 Task: Create a due date automation trigger when advanced on, 2 days after a card is due add fields with custom field "Resume" set to a date more than 1 working days ago at 11:00 AM.
Action: Mouse moved to (1051, 78)
Screenshot: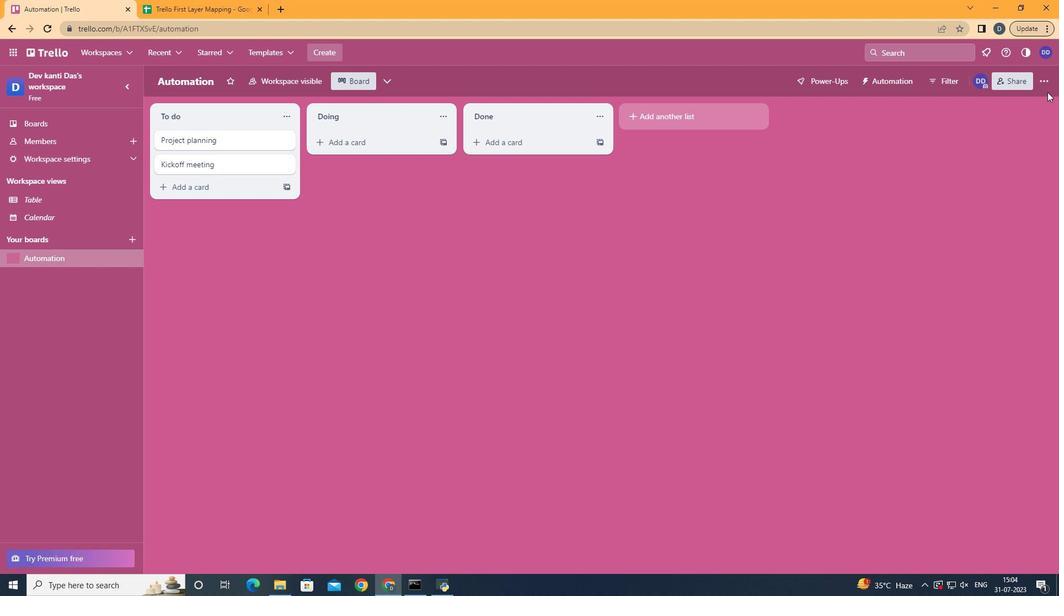 
Action: Mouse pressed left at (1051, 78)
Screenshot: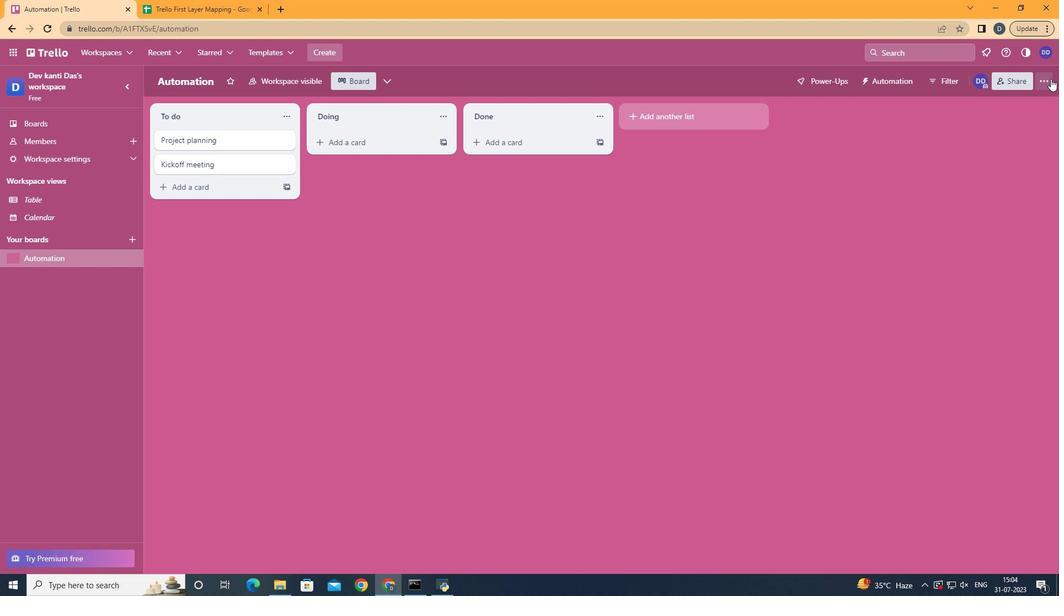 
Action: Mouse moved to (955, 244)
Screenshot: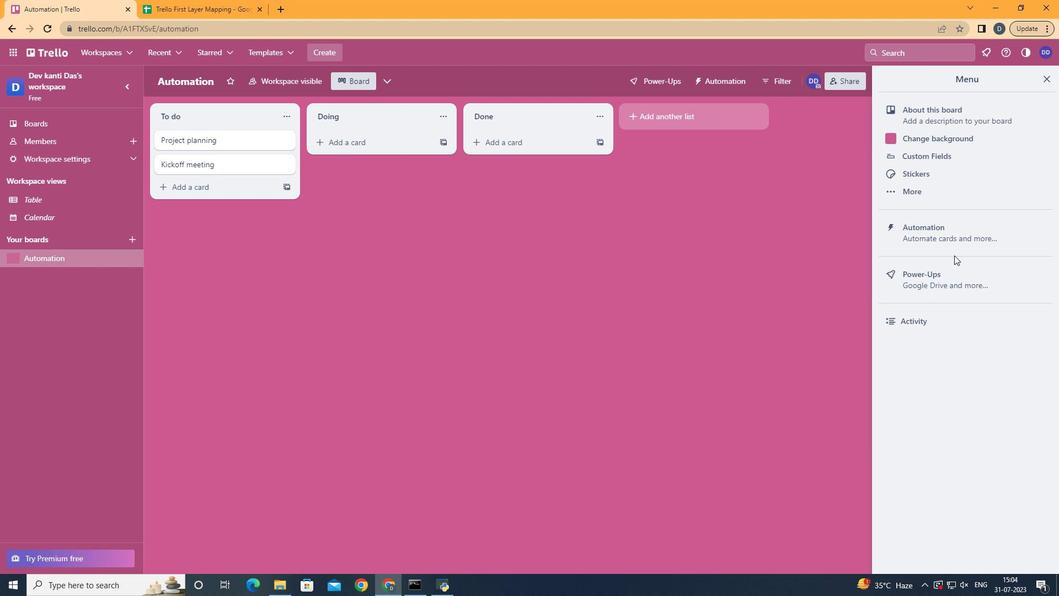 
Action: Mouse pressed left at (955, 244)
Screenshot: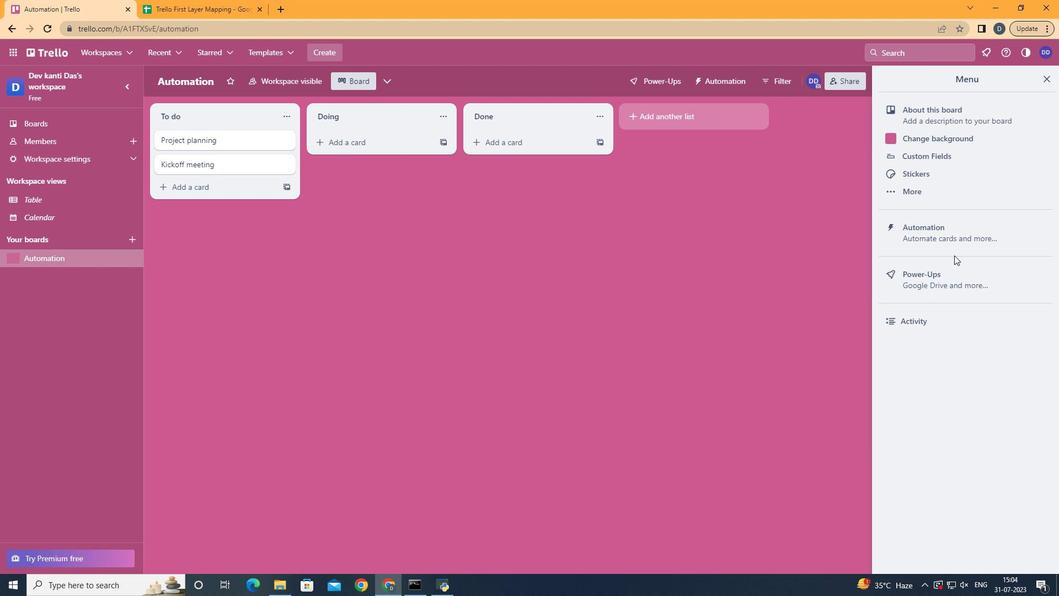 
Action: Mouse moved to (209, 223)
Screenshot: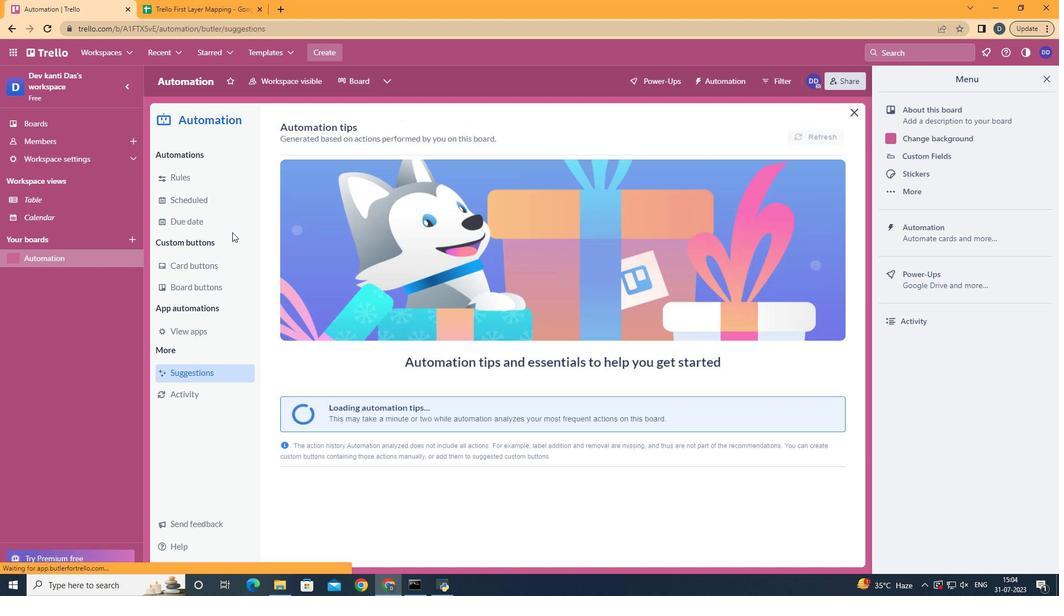 
Action: Mouse pressed left at (209, 223)
Screenshot: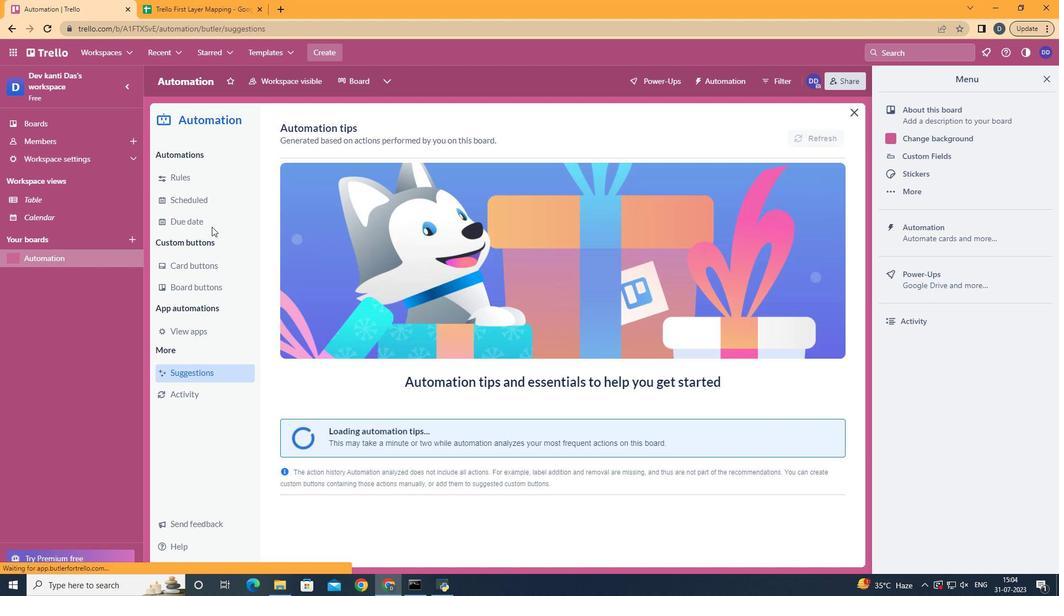 
Action: Mouse moved to (790, 128)
Screenshot: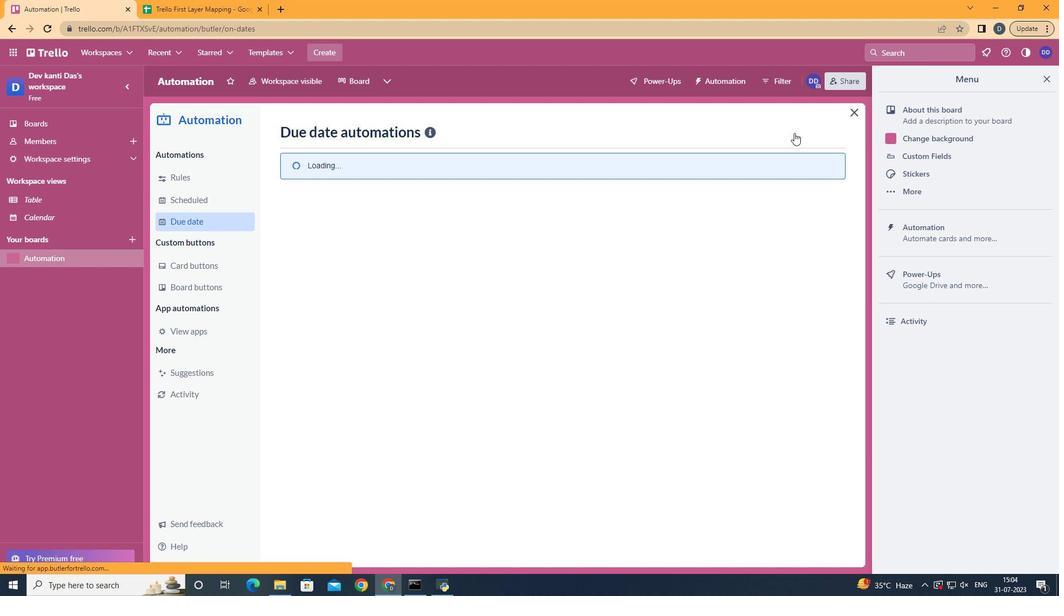 
Action: Mouse pressed left at (790, 128)
Screenshot: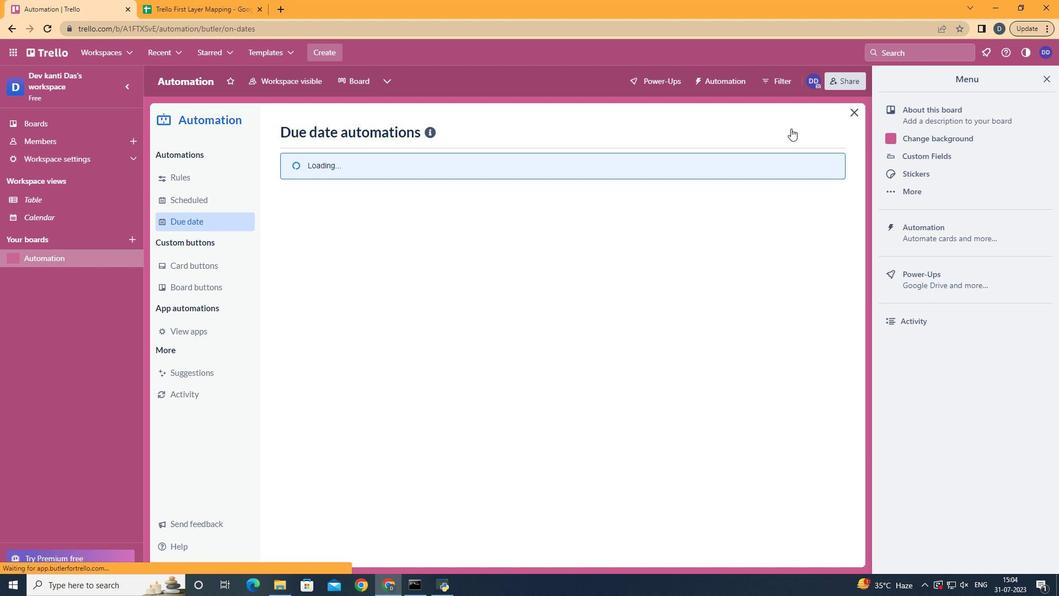 
Action: Mouse moved to (574, 232)
Screenshot: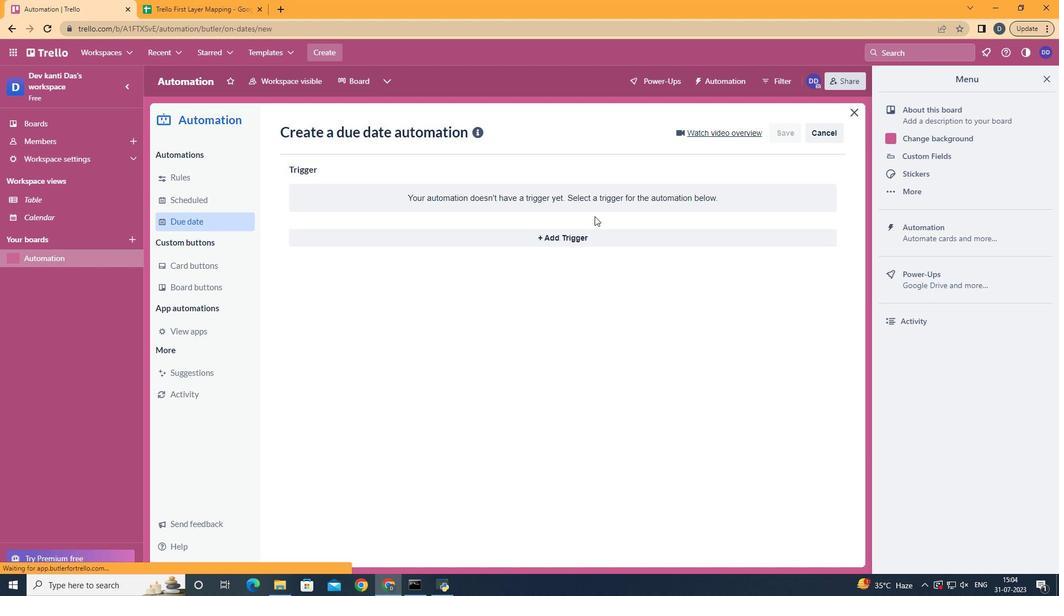 
Action: Mouse pressed left at (574, 232)
Screenshot: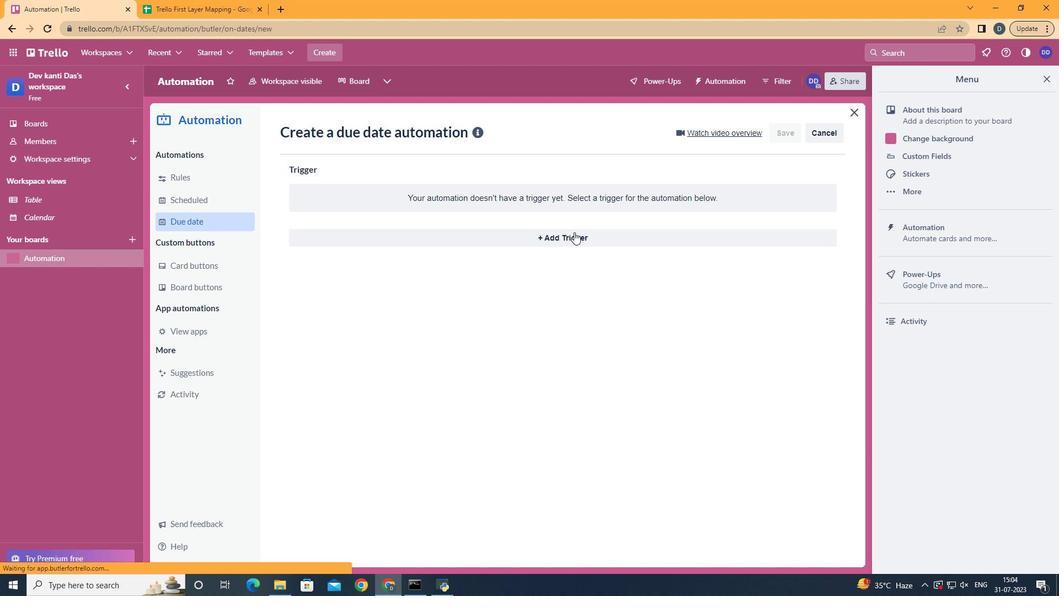 
Action: Mouse moved to (385, 448)
Screenshot: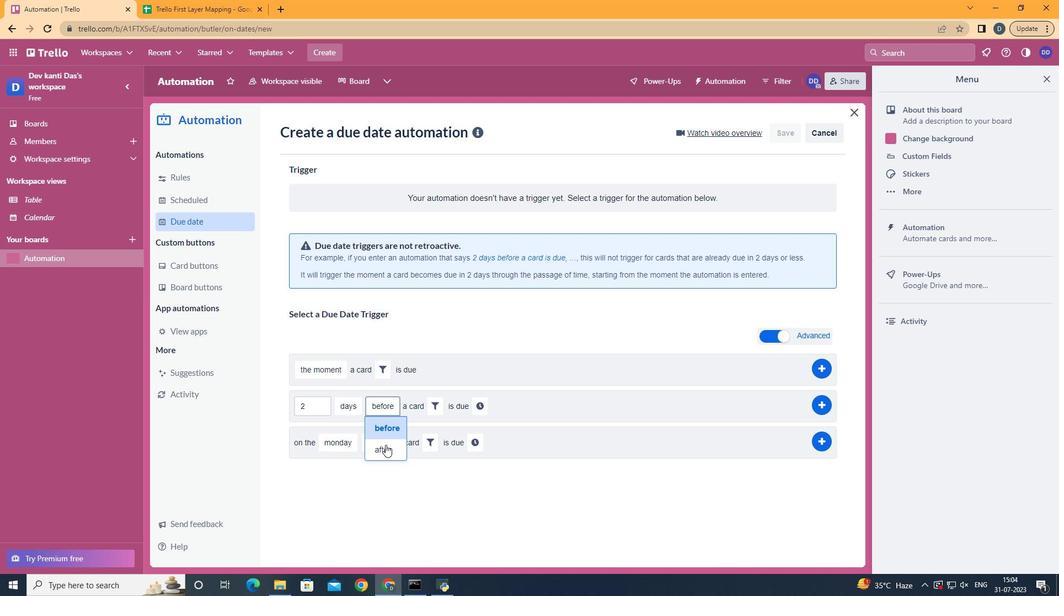 
Action: Mouse pressed left at (385, 448)
Screenshot: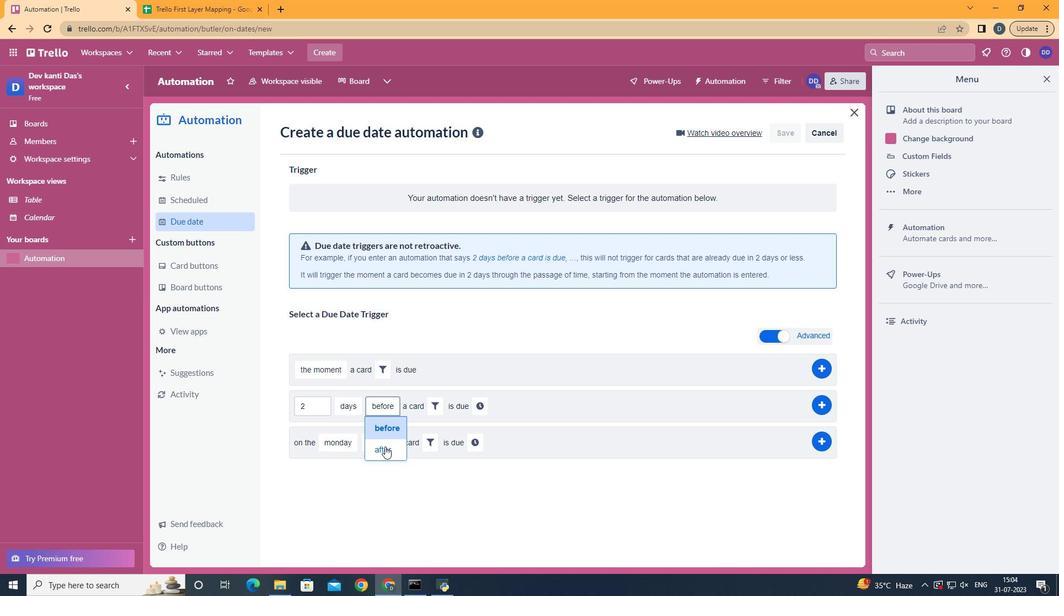
Action: Mouse moved to (432, 409)
Screenshot: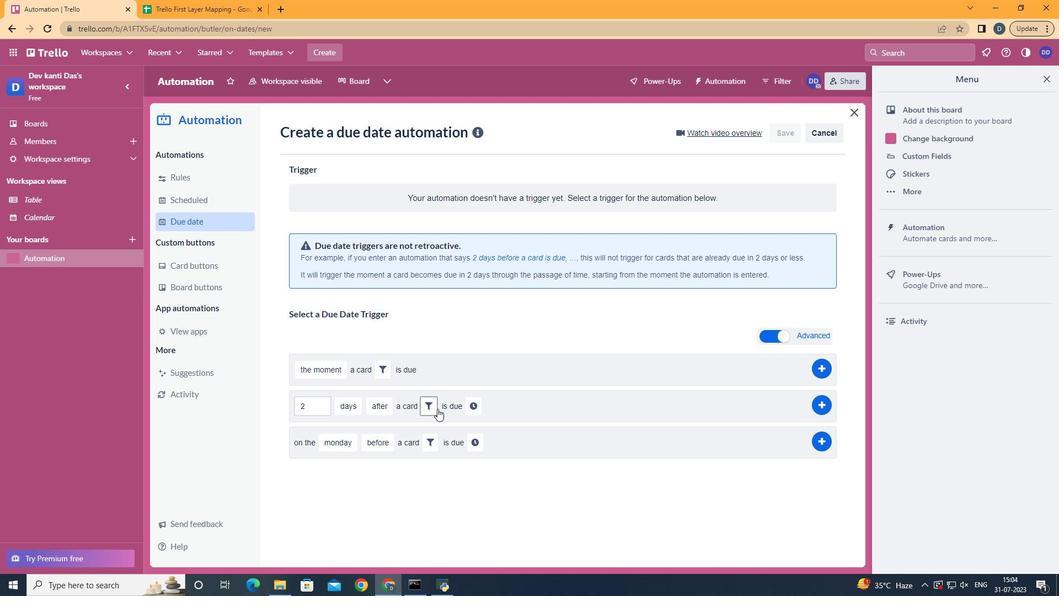 
Action: Mouse pressed left at (432, 409)
Screenshot: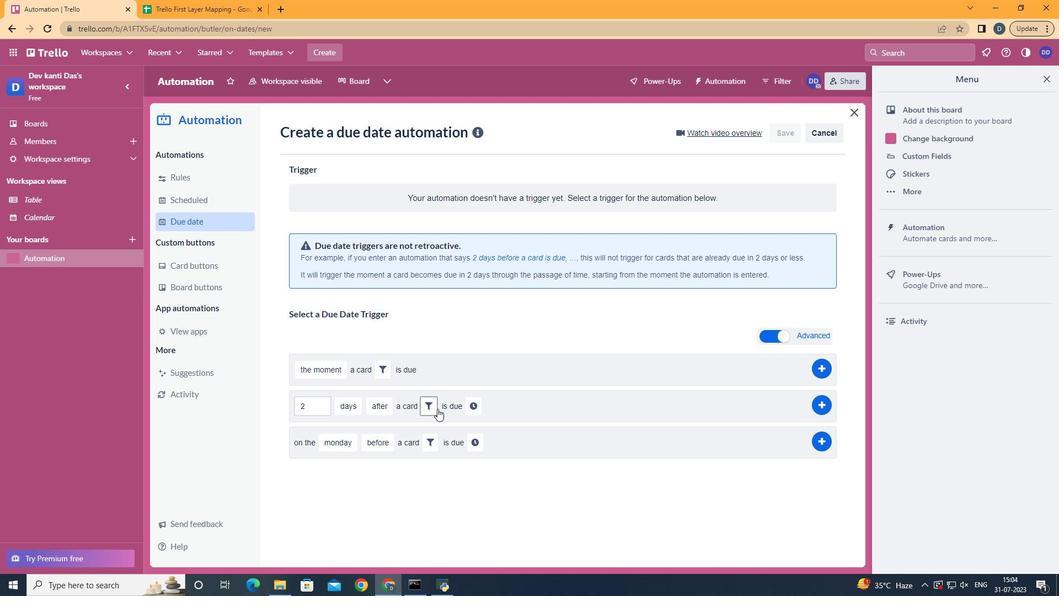 
Action: Mouse moved to (623, 446)
Screenshot: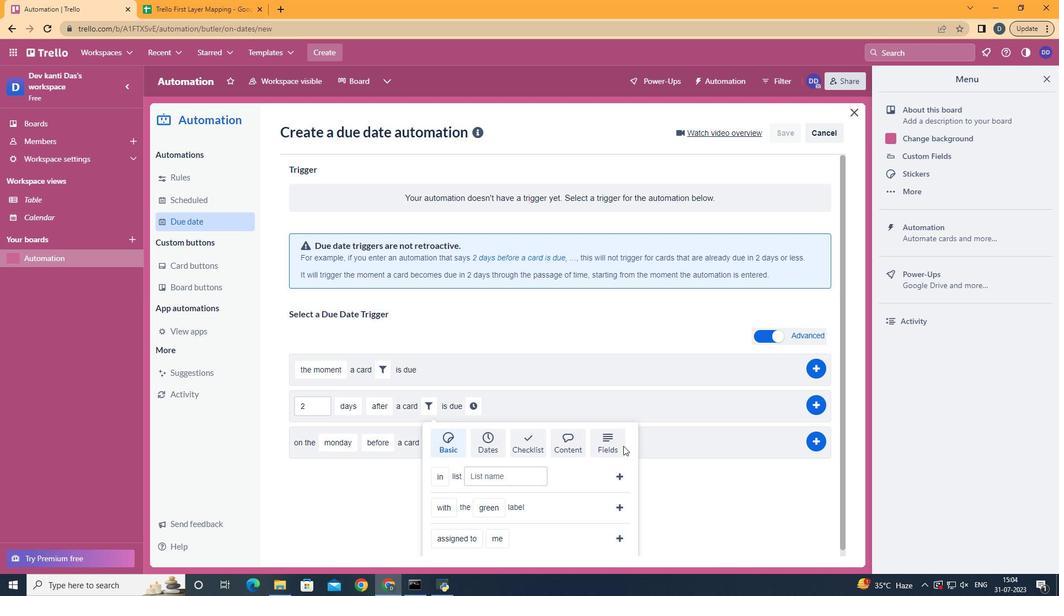 
Action: Mouse pressed left at (623, 446)
Screenshot: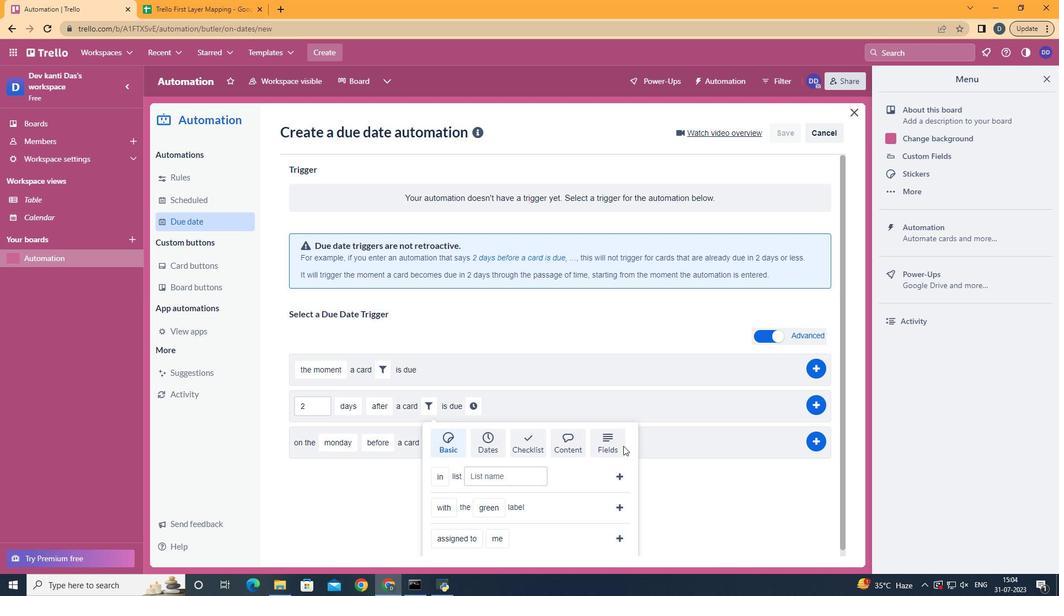 
Action: Mouse moved to (622, 438)
Screenshot: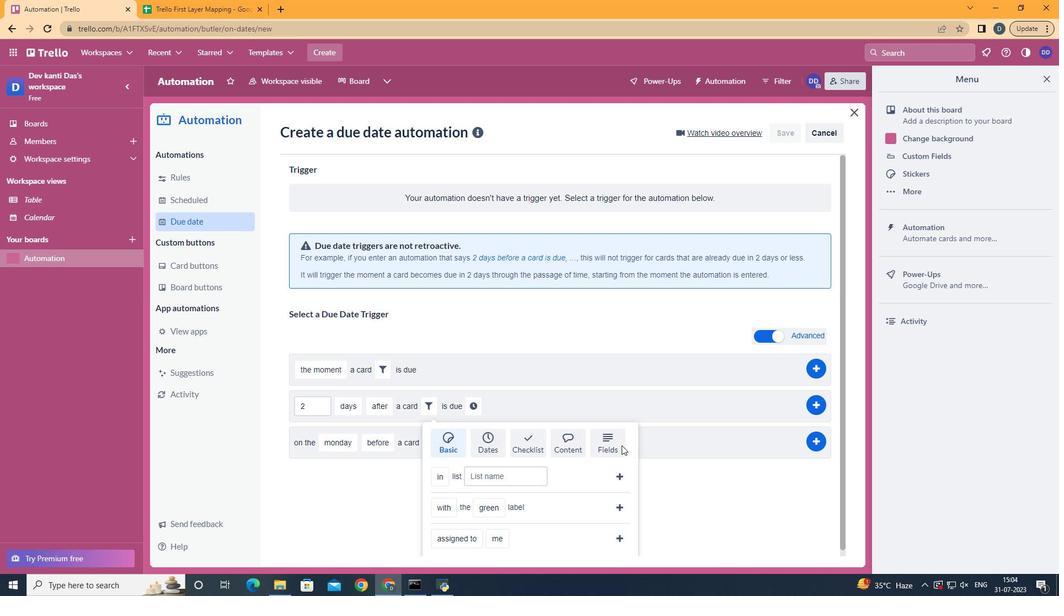 
Action: Mouse scrolled (622, 437) with delta (0, 0)
Screenshot: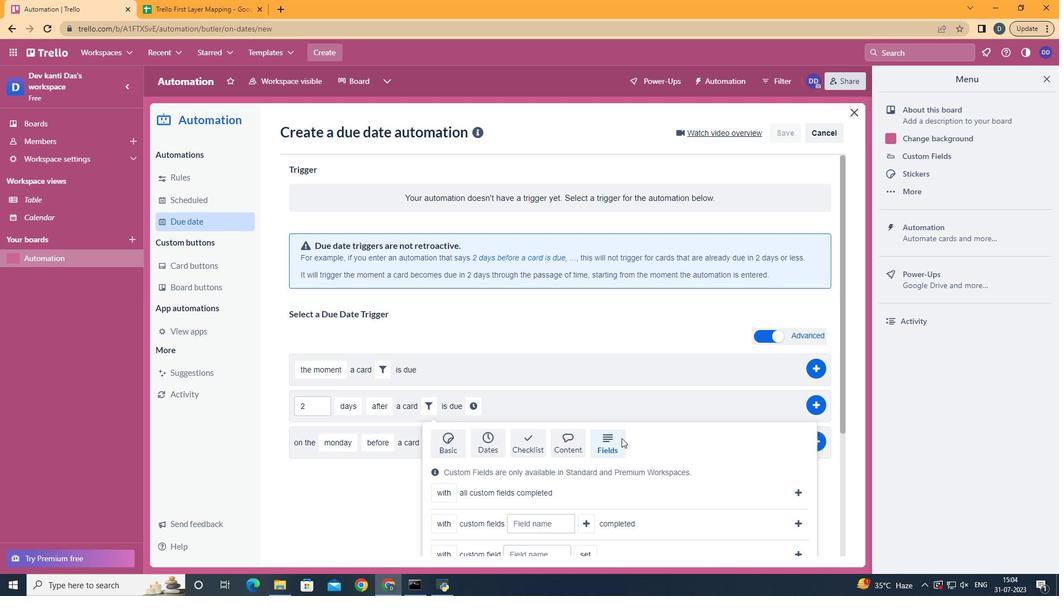 
Action: Mouse scrolled (622, 437) with delta (0, 0)
Screenshot: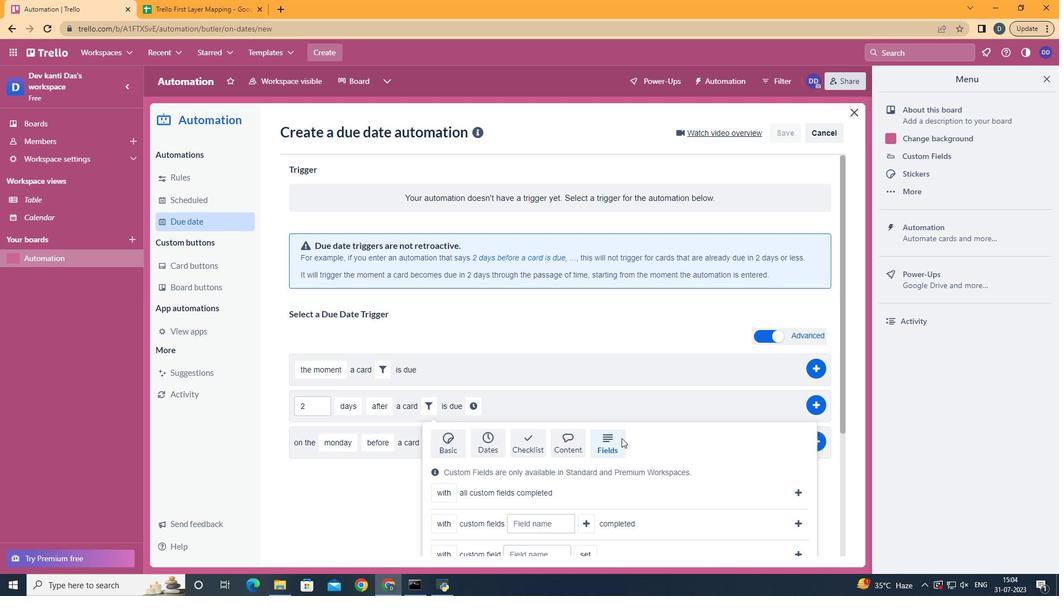 
Action: Mouse scrolled (622, 437) with delta (0, 0)
Screenshot: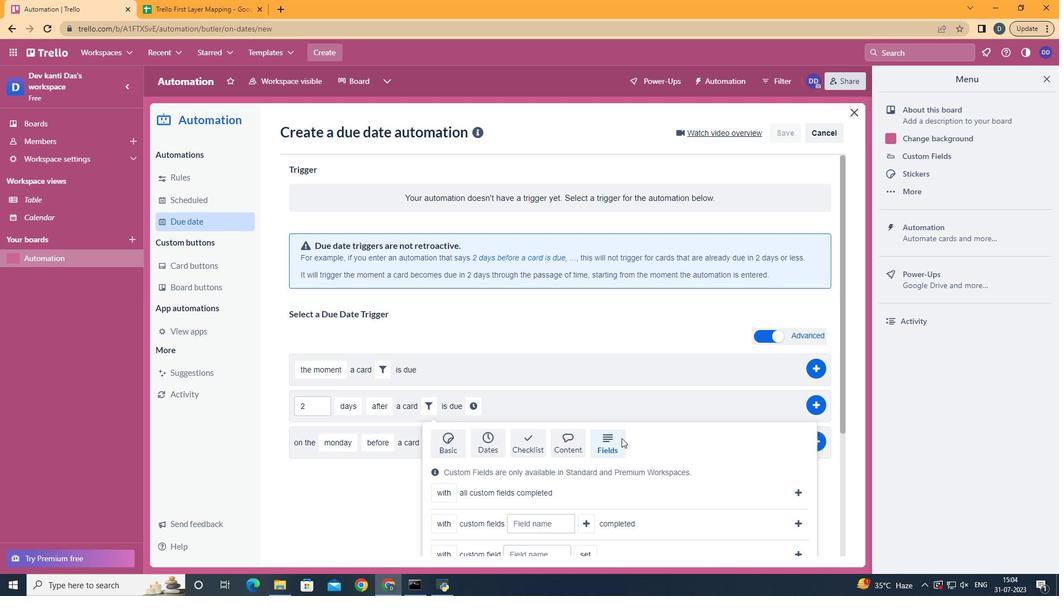 
Action: Mouse scrolled (622, 437) with delta (0, 0)
Screenshot: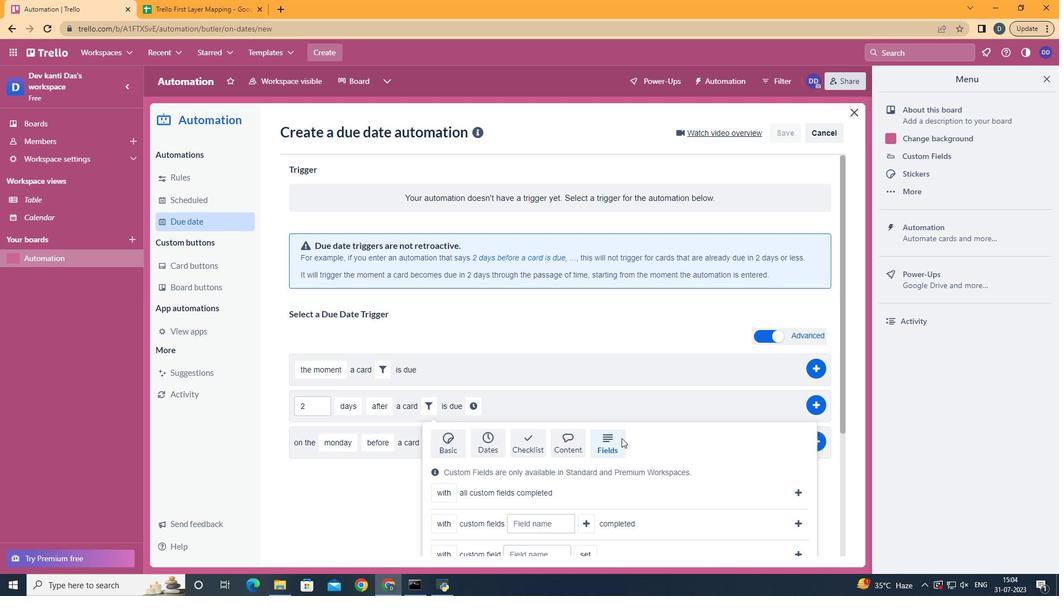 
Action: Mouse scrolled (622, 437) with delta (0, 0)
Screenshot: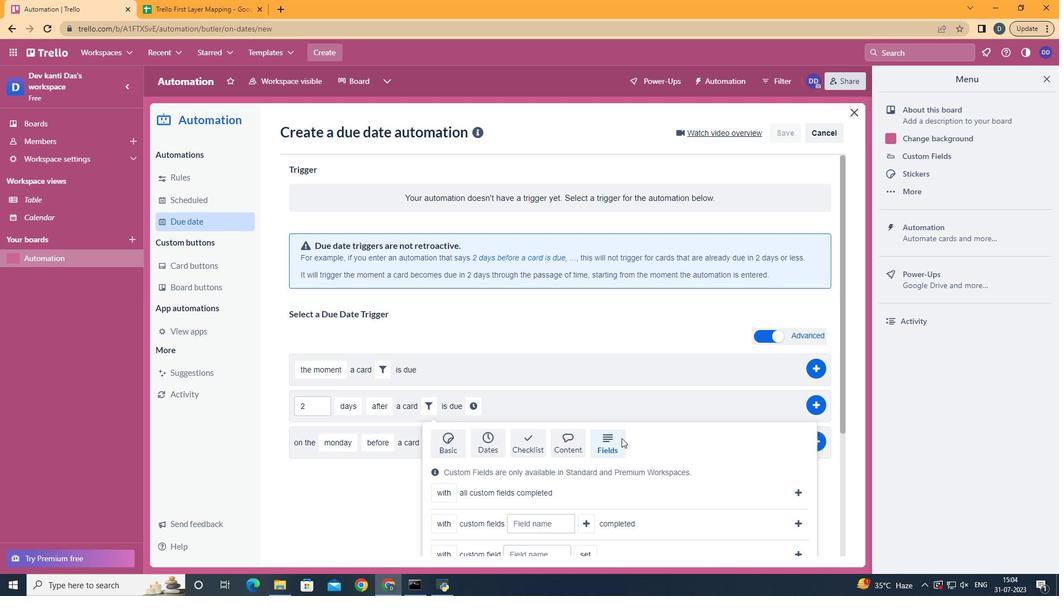
Action: Mouse moved to (622, 434)
Screenshot: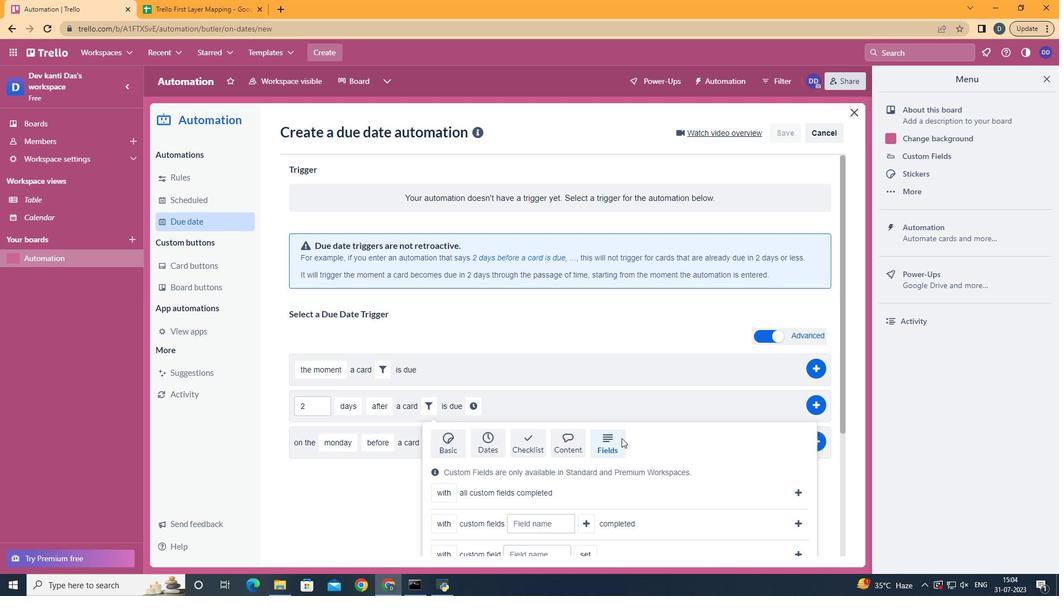 
Action: Mouse scrolled (622, 435) with delta (0, 0)
Screenshot: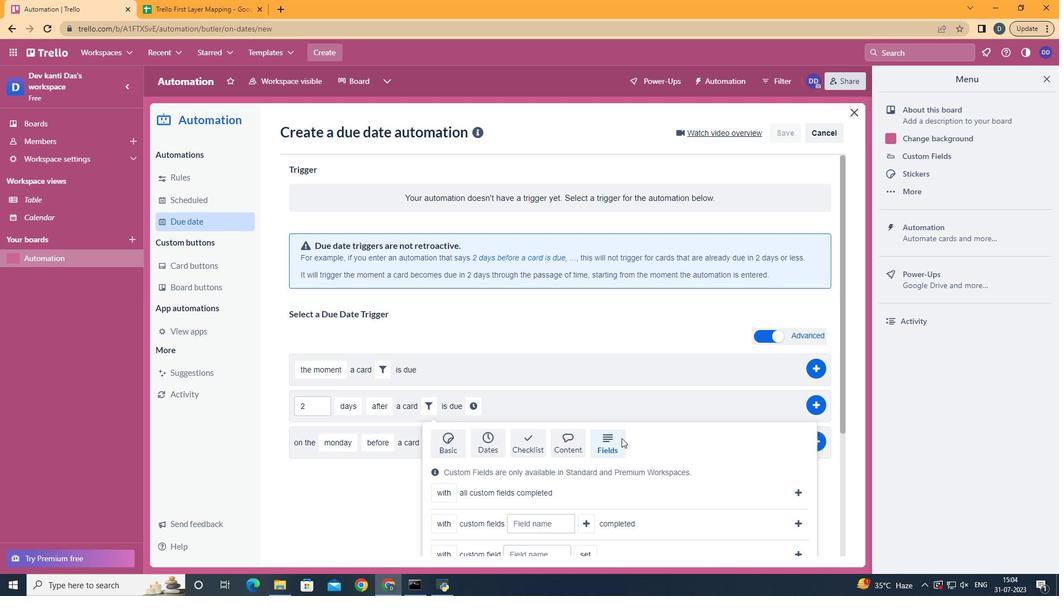 
Action: Mouse moved to (626, 429)
Screenshot: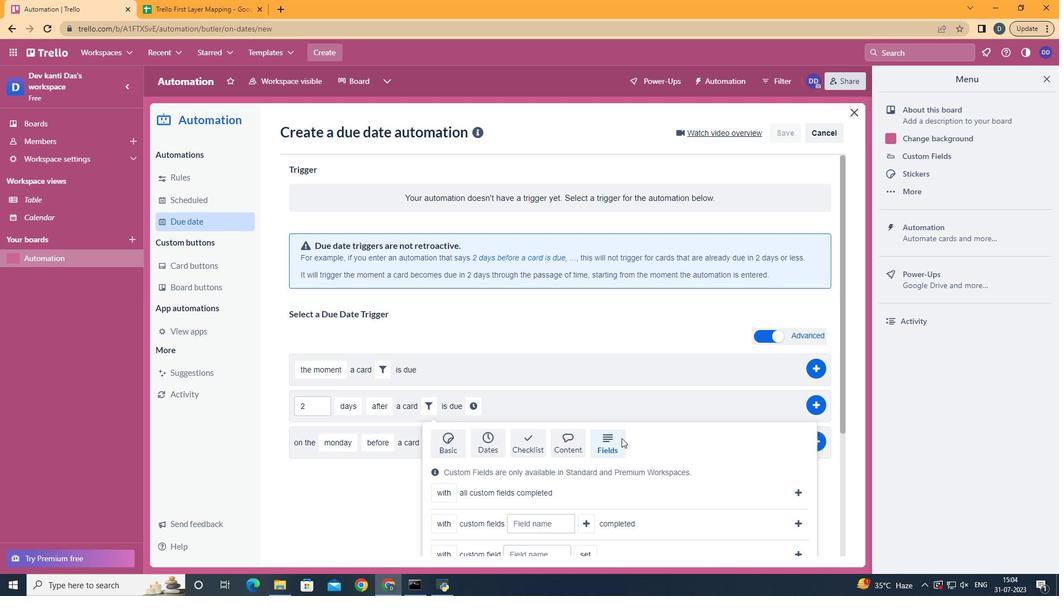 
Action: Mouse scrolled (624, 431) with delta (0, 0)
Screenshot: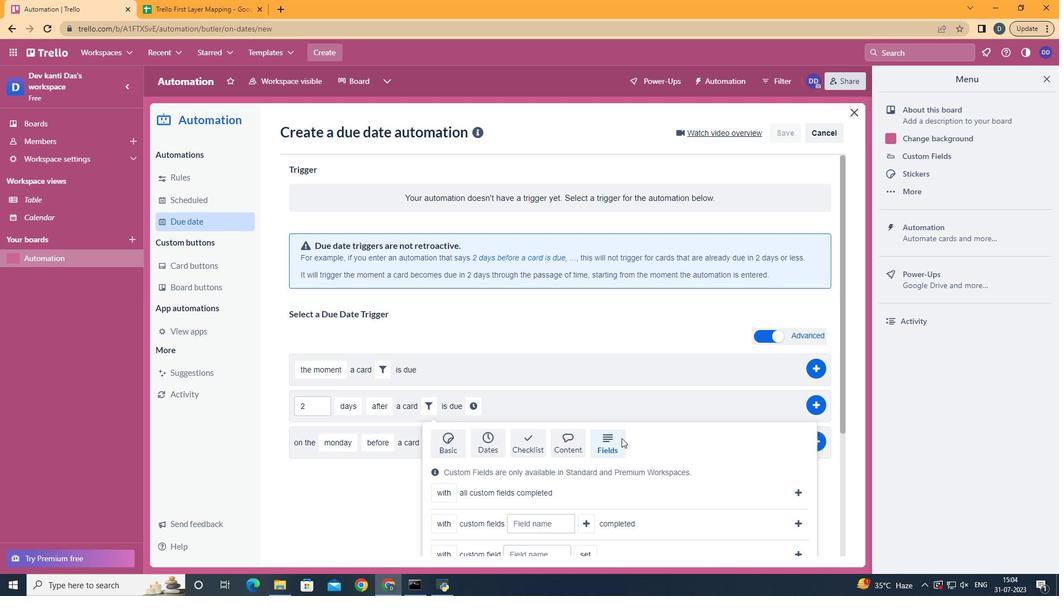 
Action: Mouse moved to (450, 482)
Screenshot: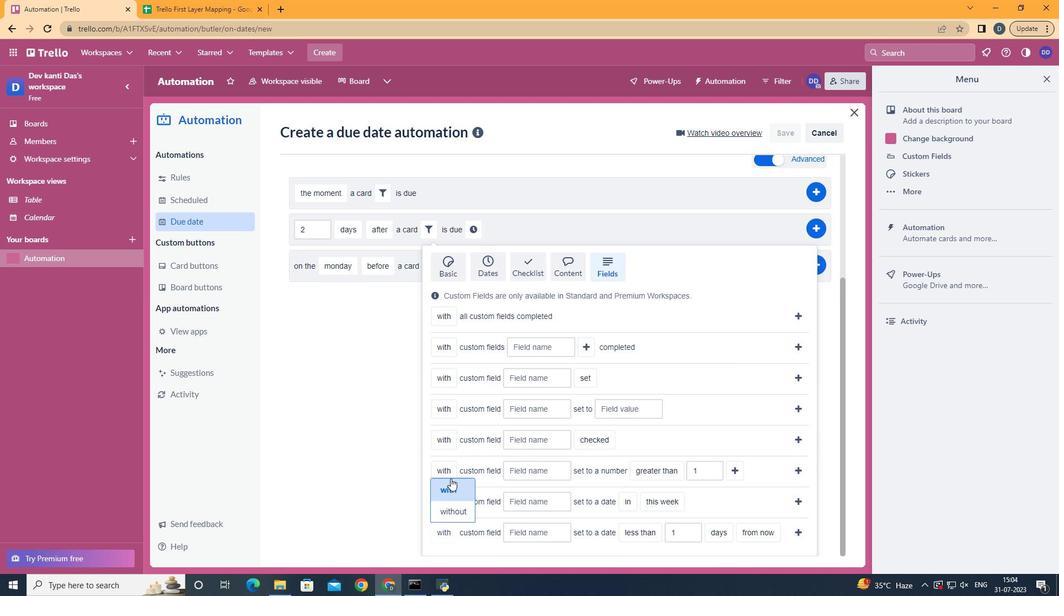 
Action: Mouse pressed left at (450, 482)
Screenshot: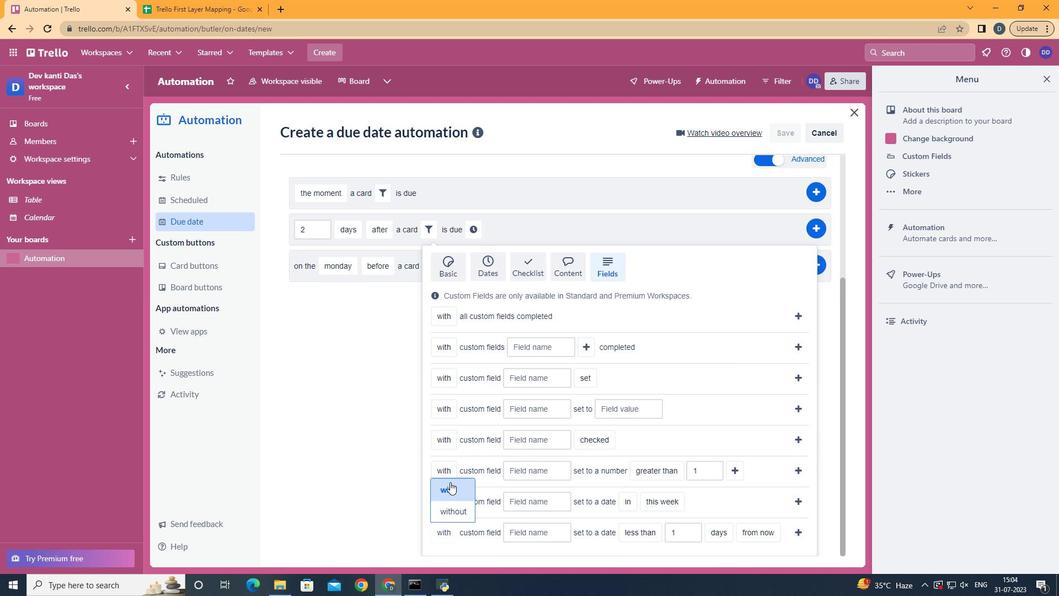 
Action: Mouse moved to (536, 528)
Screenshot: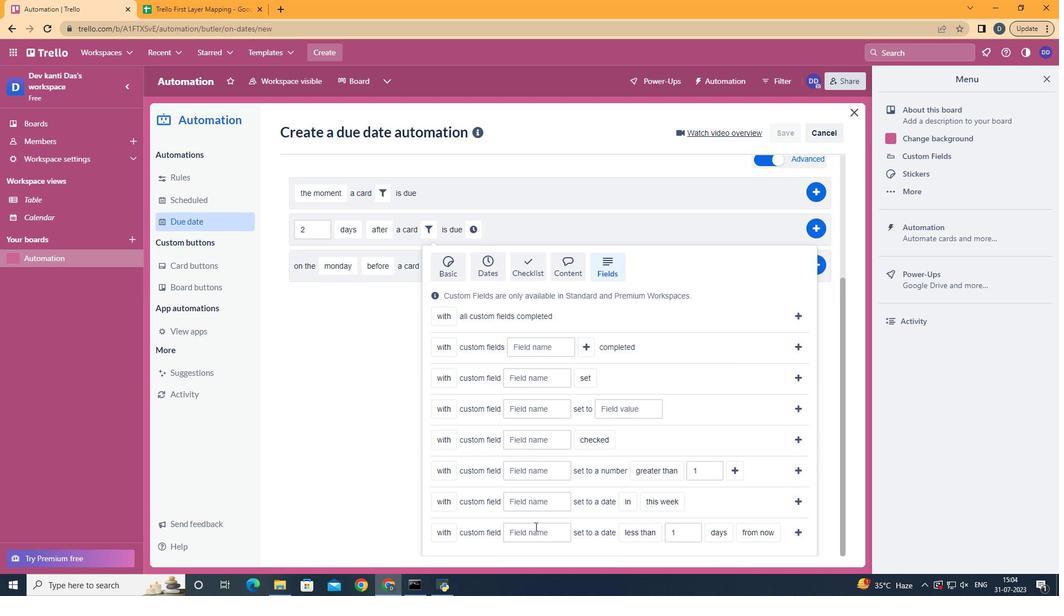 
Action: Mouse pressed left at (536, 528)
Screenshot: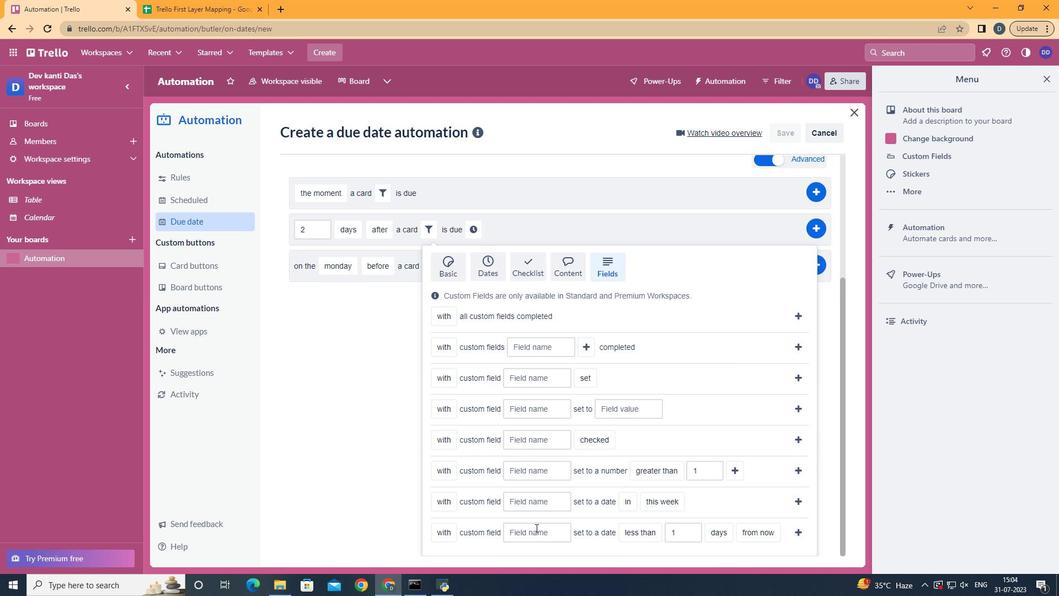 
Action: Key pressed <Key.shift>Resume
Screenshot: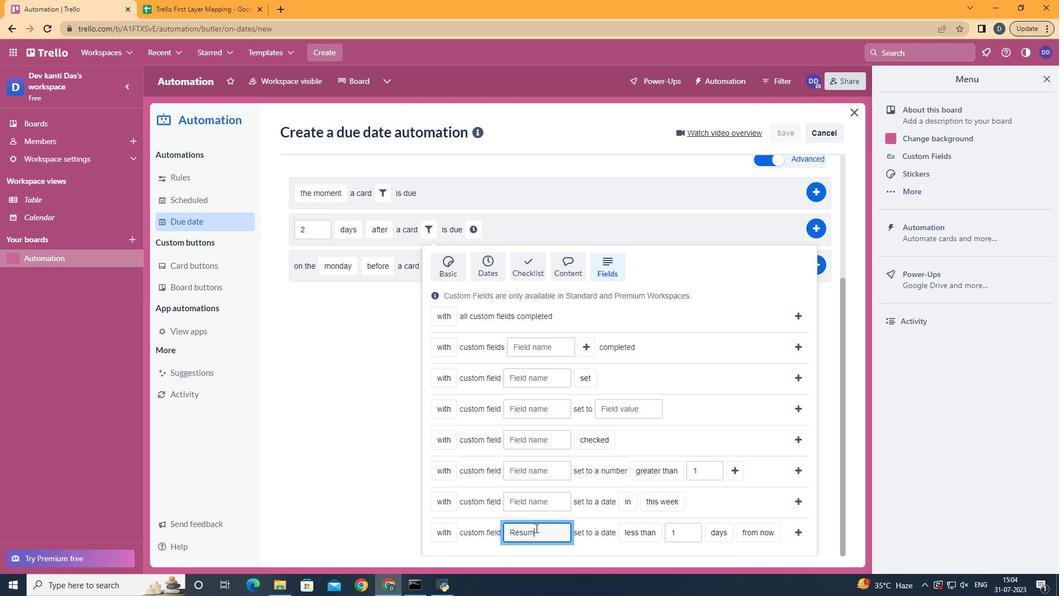 
Action: Mouse moved to (658, 485)
Screenshot: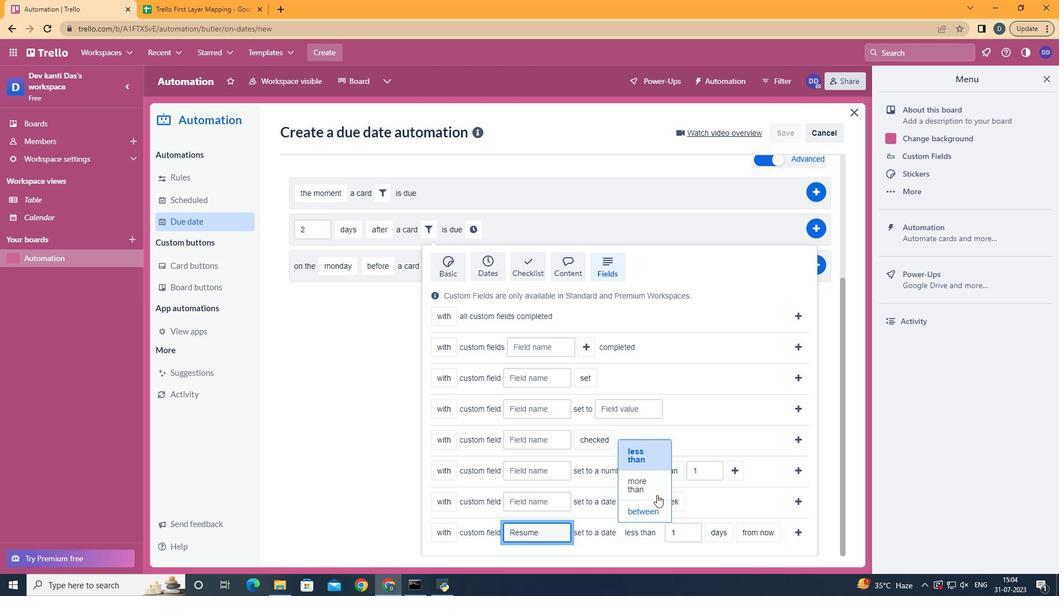 
Action: Mouse pressed left at (658, 485)
Screenshot: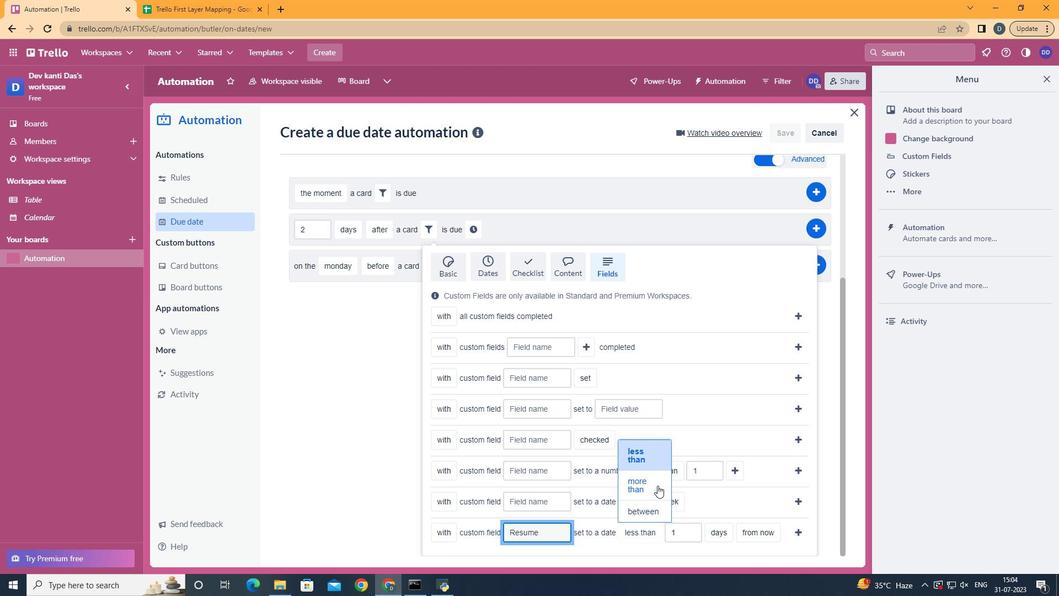 
Action: Mouse moved to (727, 516)
Screenshot: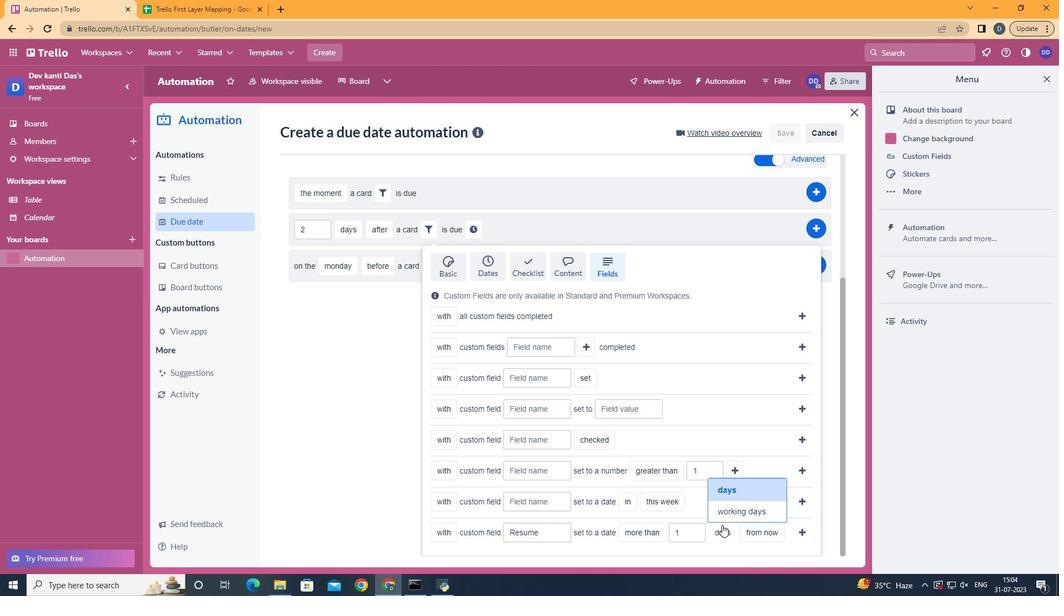 
Action: Mouse pressed left at (727, 516)
Screenshot: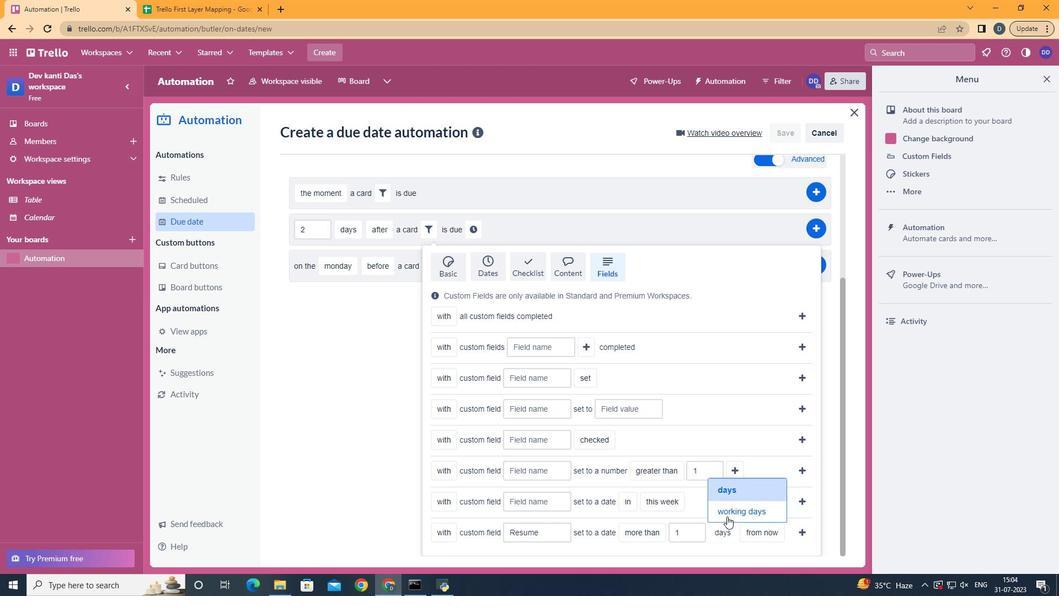 
Action: Mouse moved to (528, 528)
Screenshot: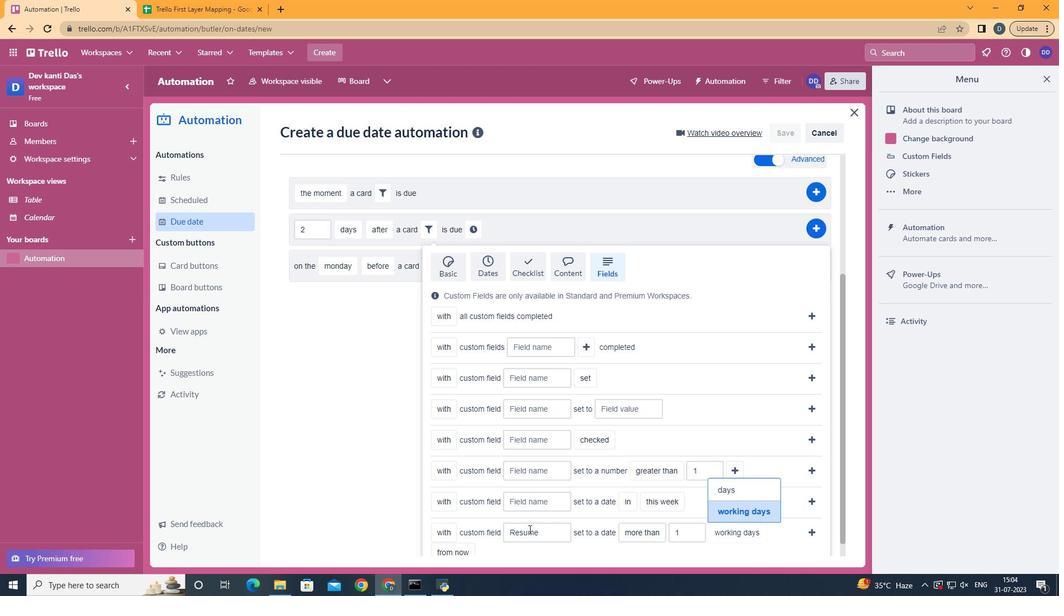 
Action: Mouse scrolled (528, 527) with delta (0, 0)
Screenshot: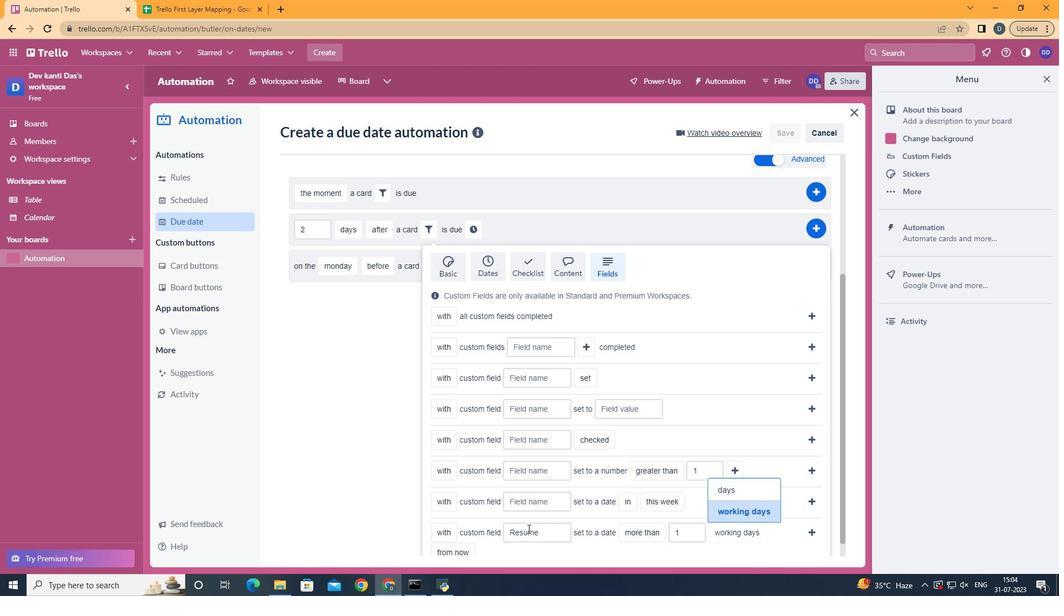 
Action: Mouse scrolled (528, 527) with delta (0, 0)
Screenshot: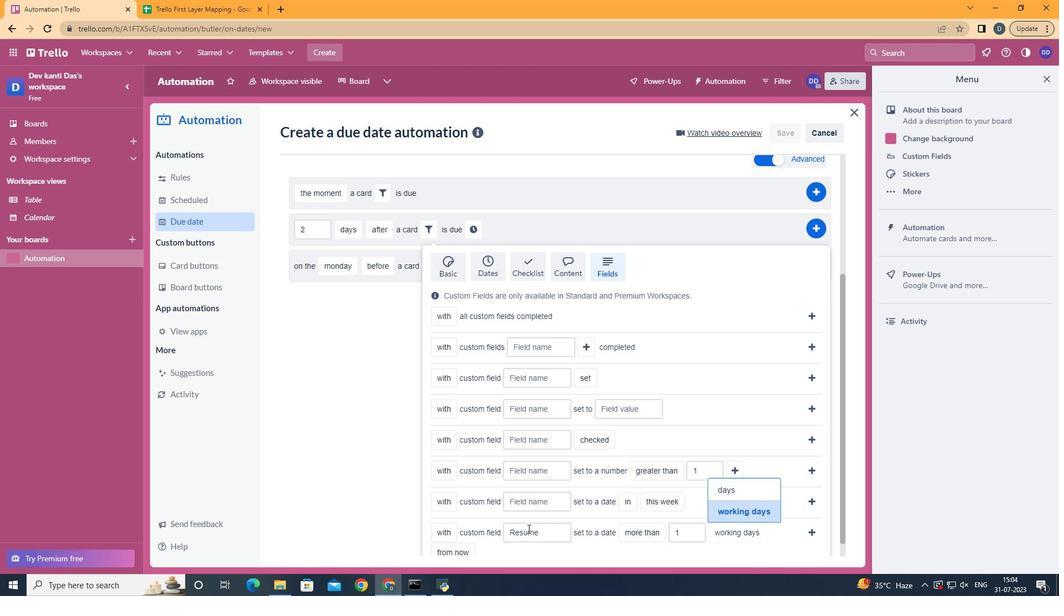 
Action: Mouse scrolled (528, 527) with delta (0, 0)
Screenshot: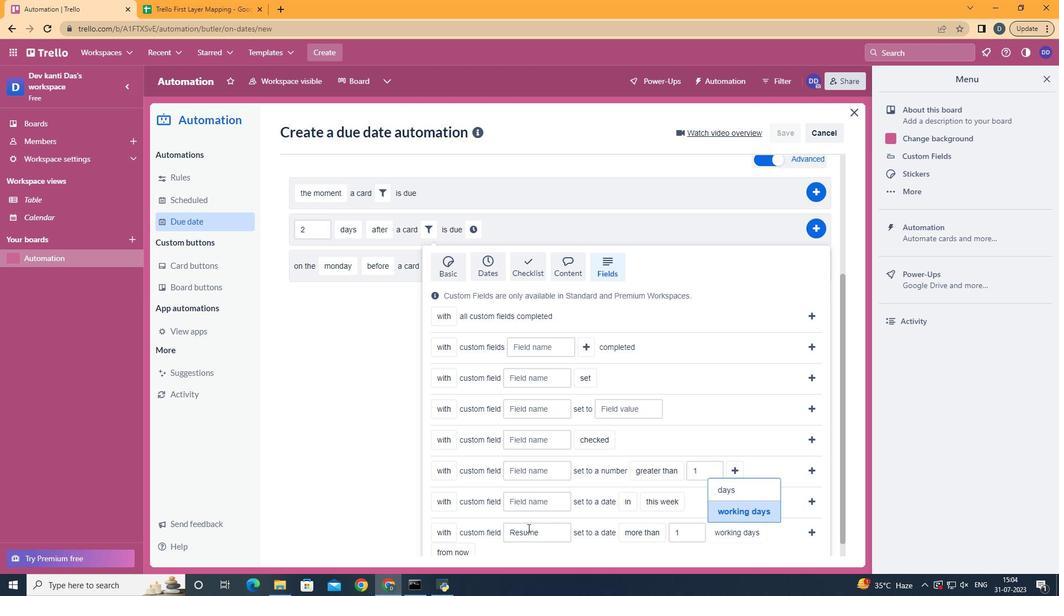 
Action: Mouse moved to (471, 512)
Screenshot: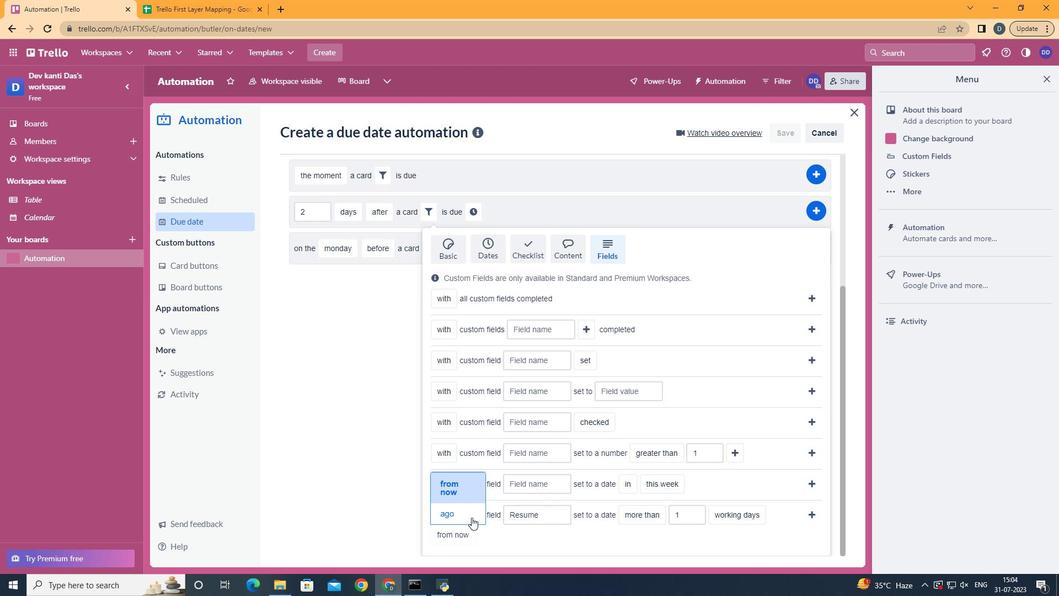 
Action: Mouse pressed left at (471, 512)
Screenshot: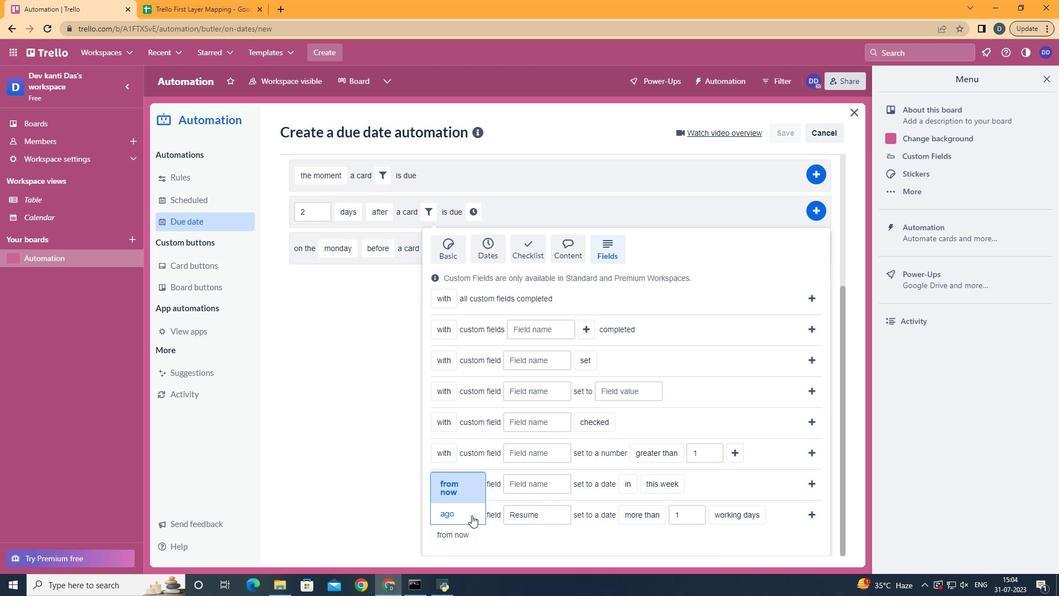 
Action: Mouse moved to (808, 509)
Screenshot: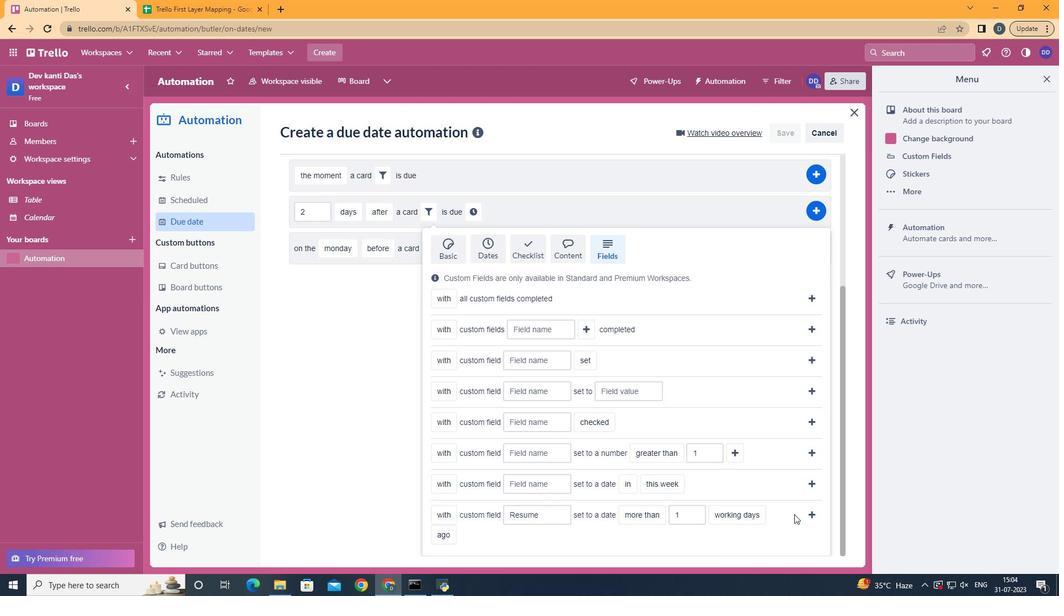 
Action: Mouse pressed left at (808, 509)
Screenshot: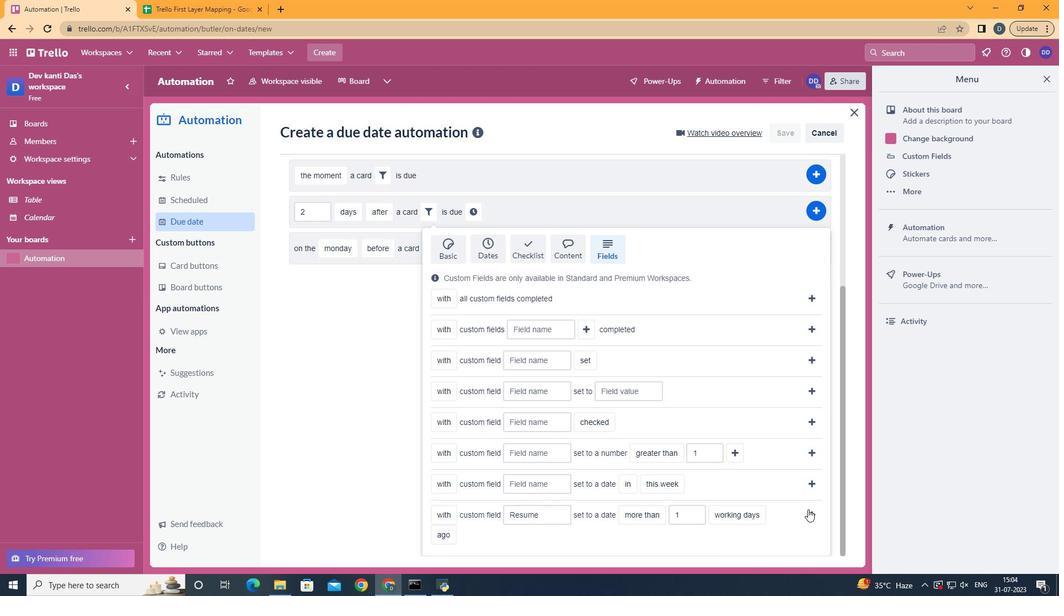 
Action: Mouse moved to (744, 409)
Screenshot: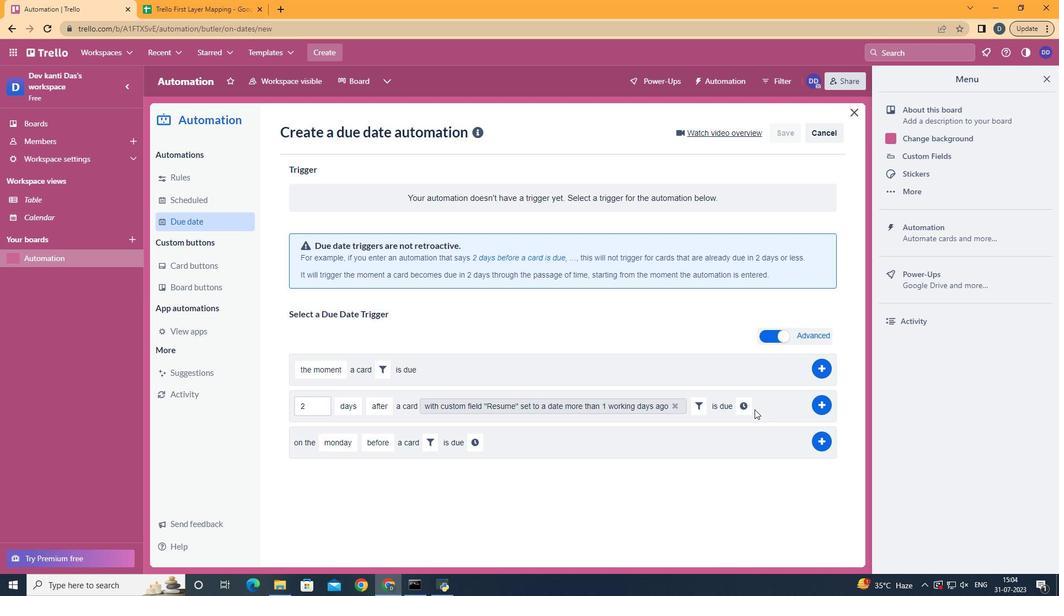
Action: Mouse pressed left at (744, 409)
Screenshot: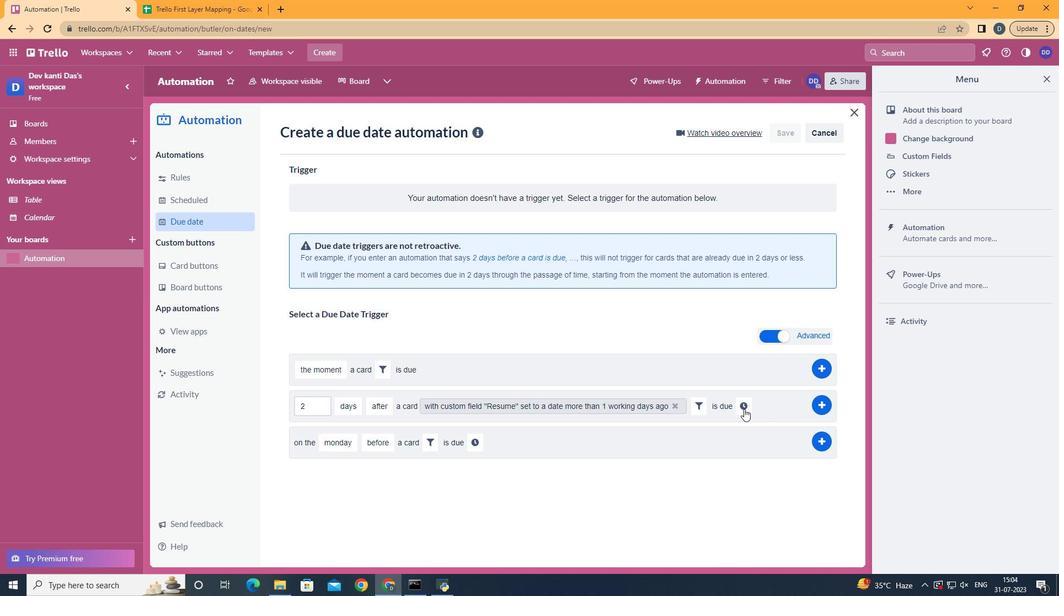 
Action: Mouse moved to (325, 431)
Screenshot: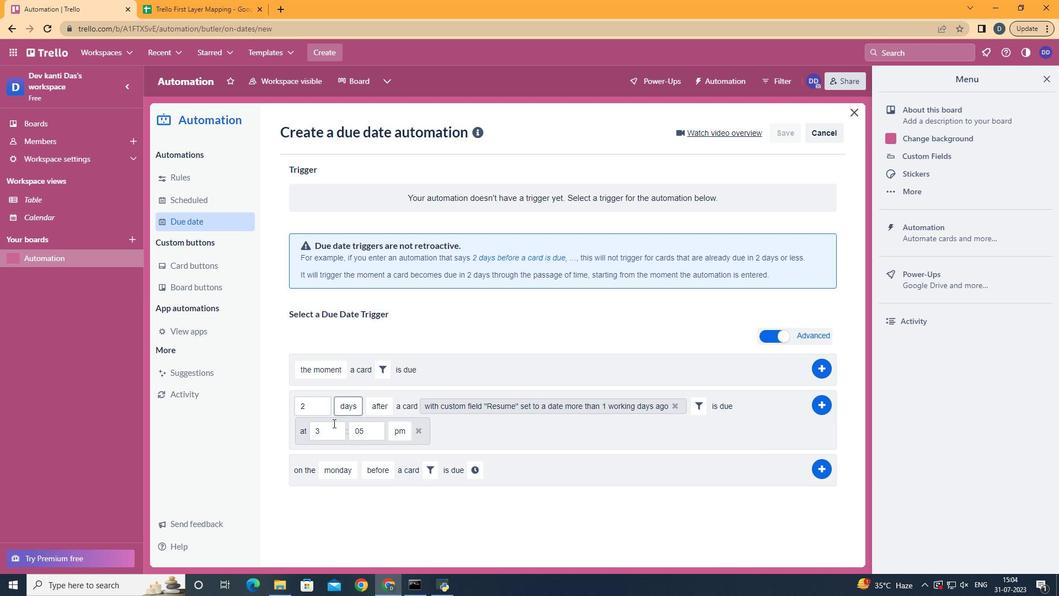 
Action: Mouse pressed left at (325, 431)
Screenshot: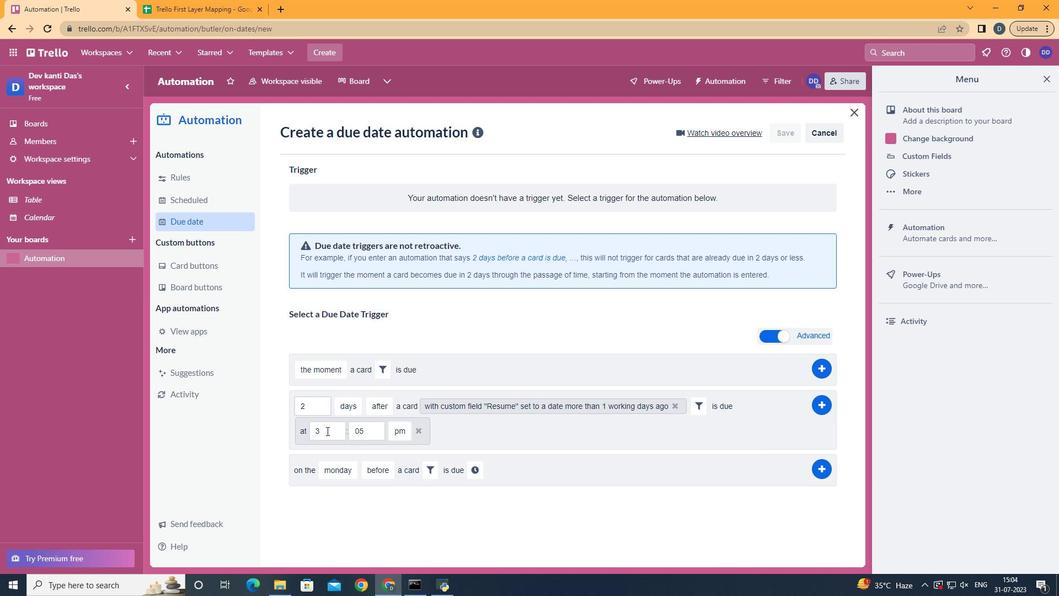 
Action: Key pressed <Key.backspace>11
Screenshot: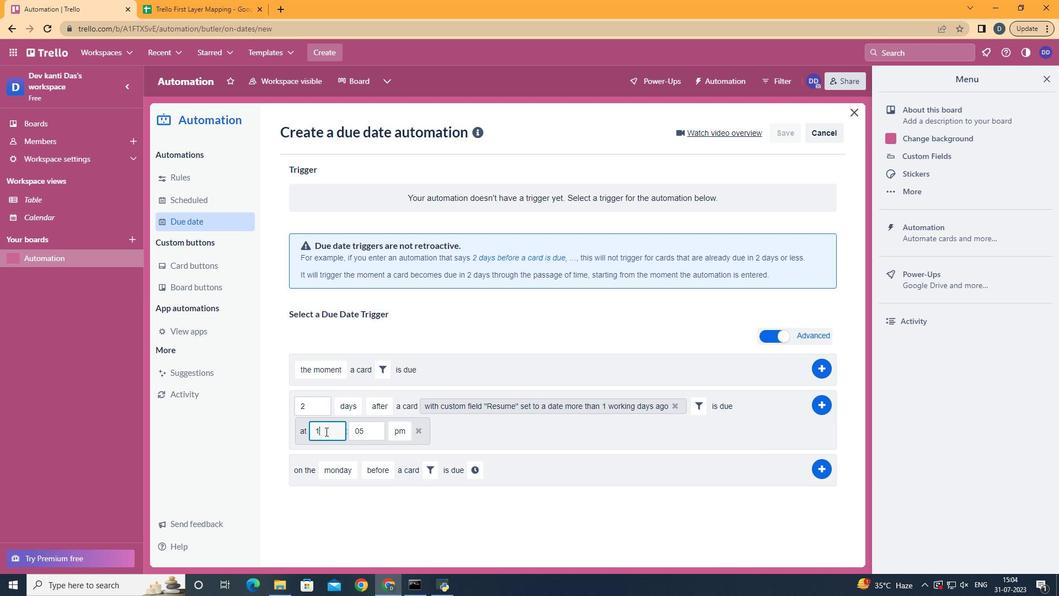 
Action: Mouse moved to (375, 436)
Screenshot: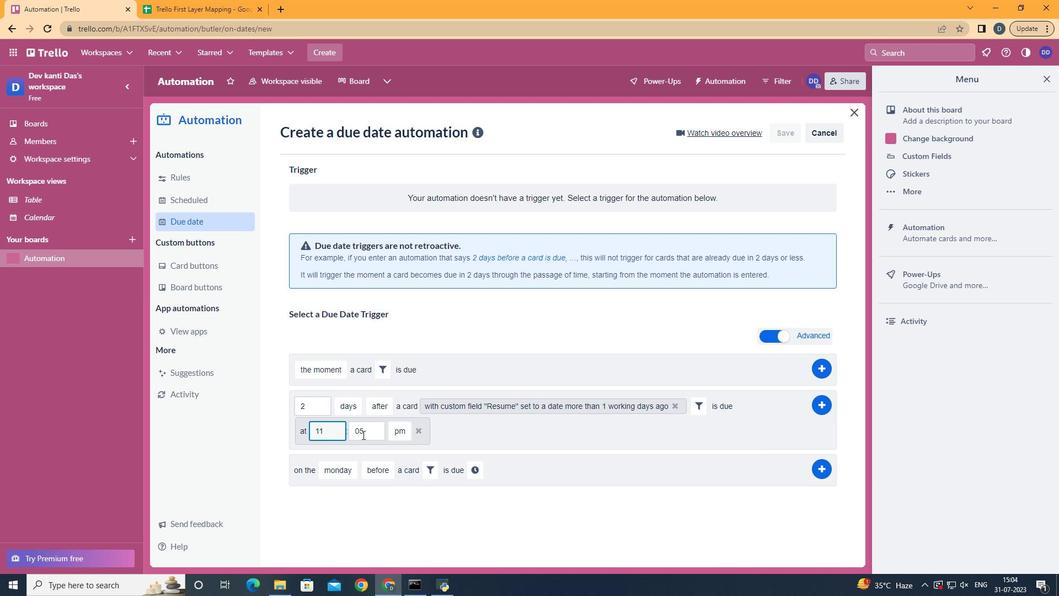 
Action: Mouse pressed left at (375, 436)
Screenshot: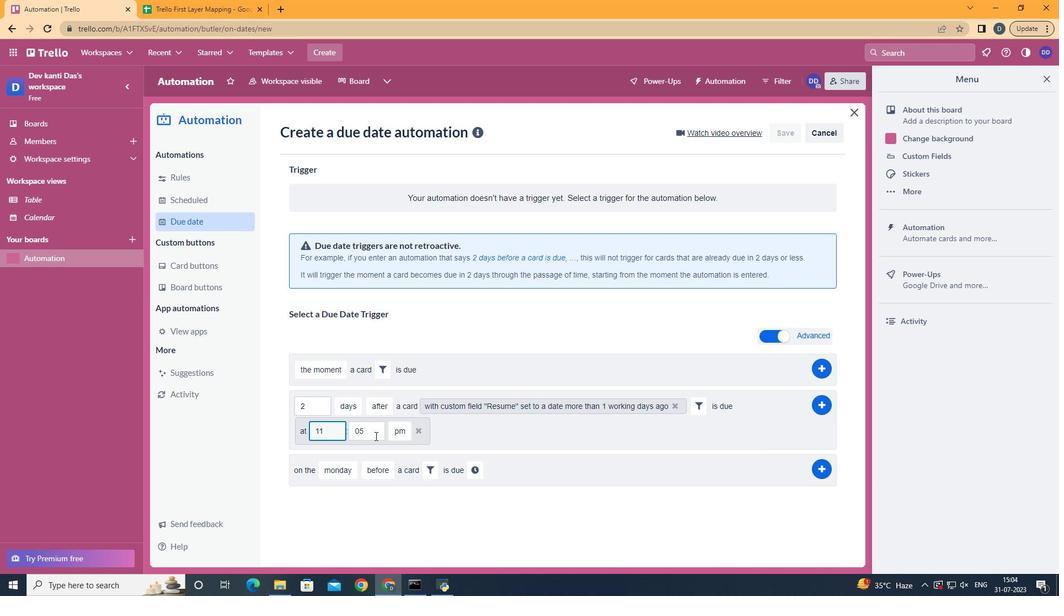
Action: Key pressed <Key.backspace>0
Screenshot: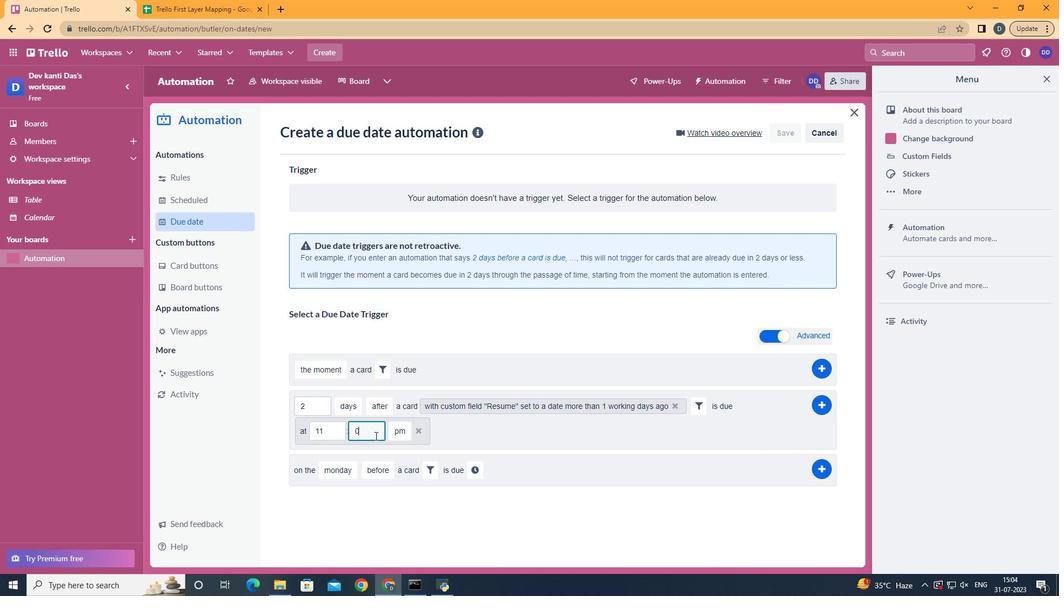 
Action: Mouse moved to (402, 452)
Screenshot: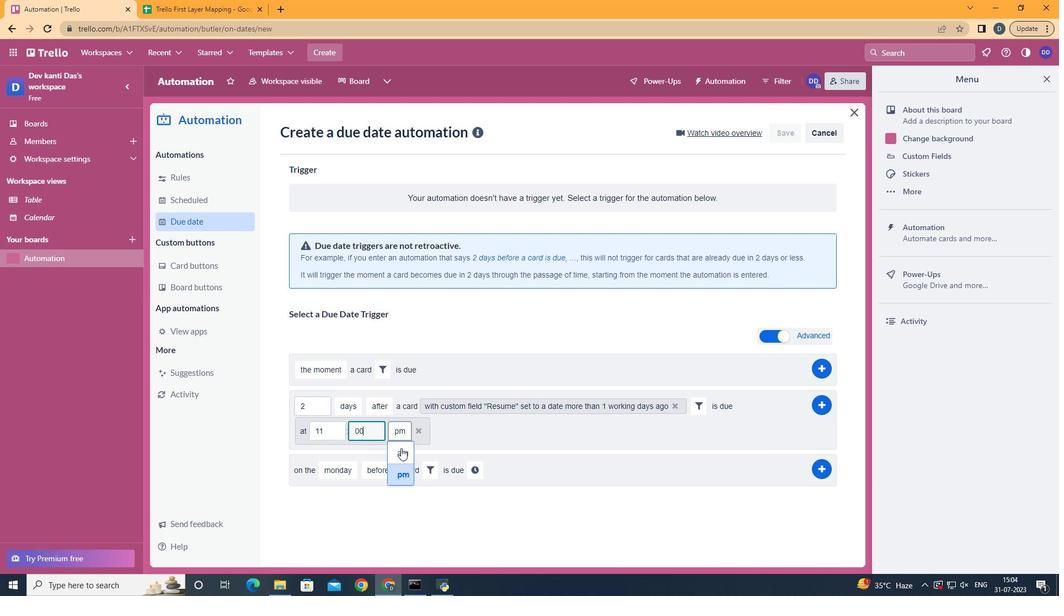 
Action: Mouse pressed left at (402, 452)
Screenshot: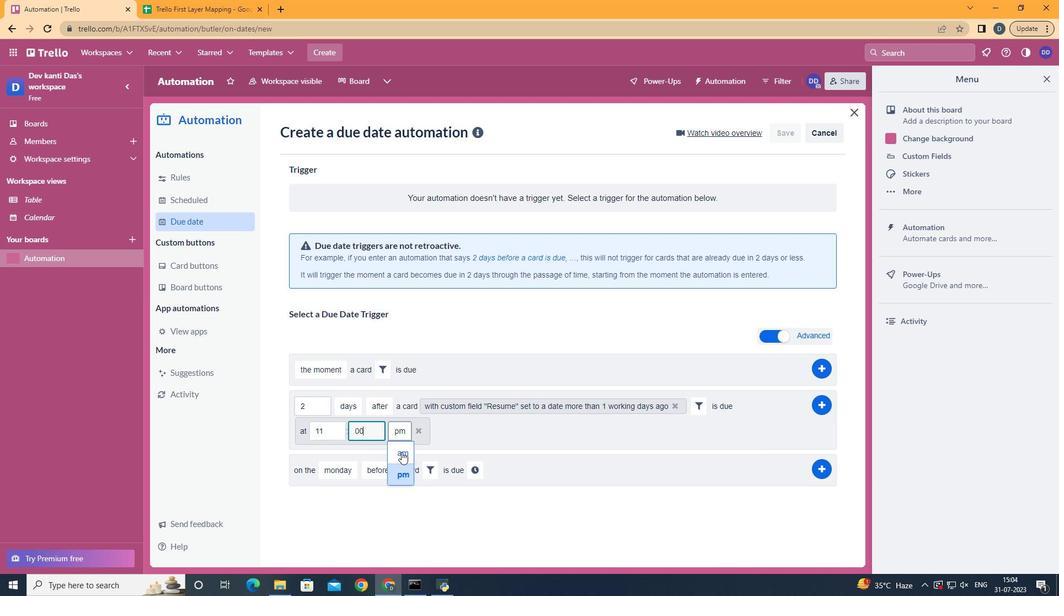 
Action: Mouse moved to (826, 401)
Screenshot: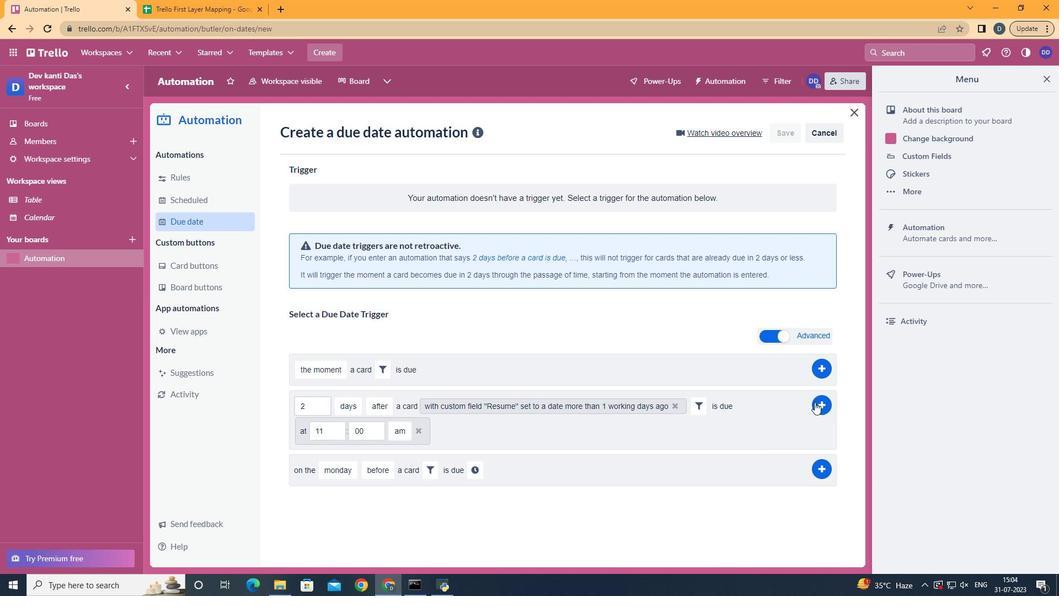 
Action: Mouse pressed left at (826, 401)
Screenshot: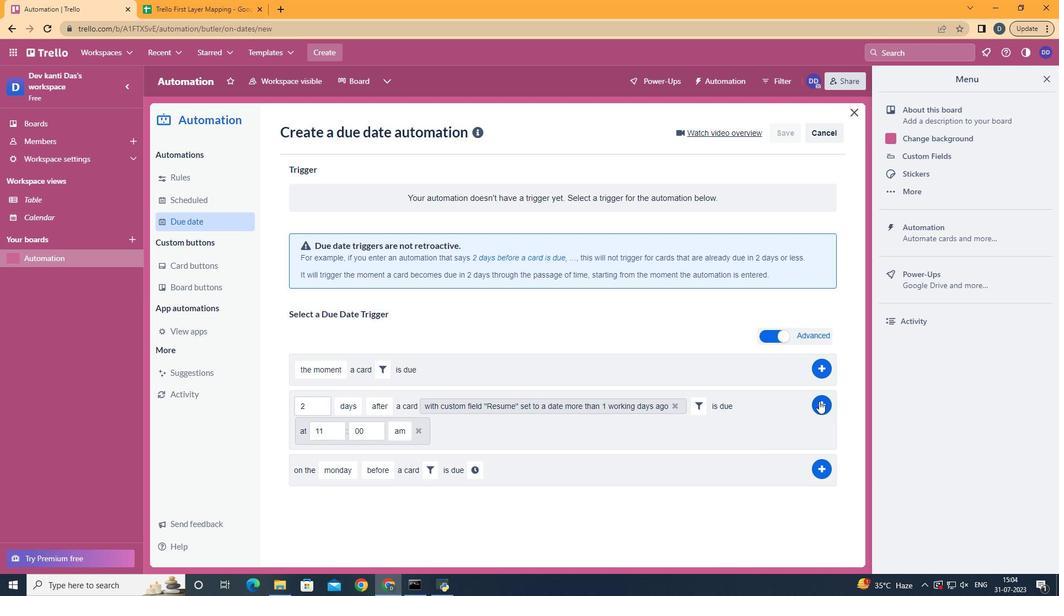 
Action: Mouse moved to (714, 279)
Screenshot: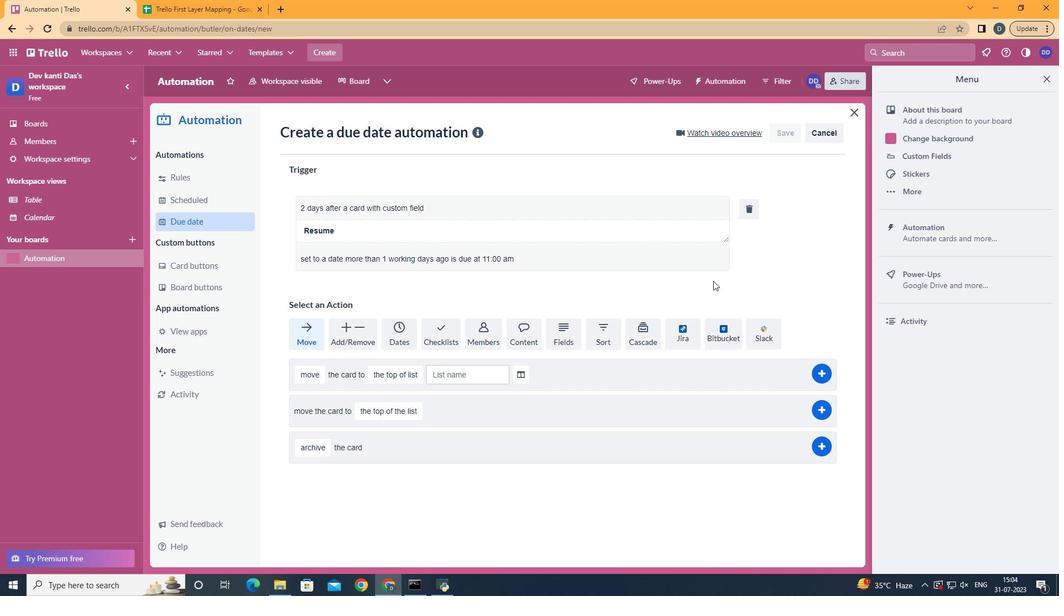 
